 Task: Find connections with filter location Pivijay with filter topic #Jobswith filter profile language English with filter current company ANAND AND ANAND with filter school Davangere University, Davangere with filter industry Collection Agencies with filter service category Copywriting with filter keywords title Personal Trainer
Action: Mouse moved to (277, 212)
Screenshot: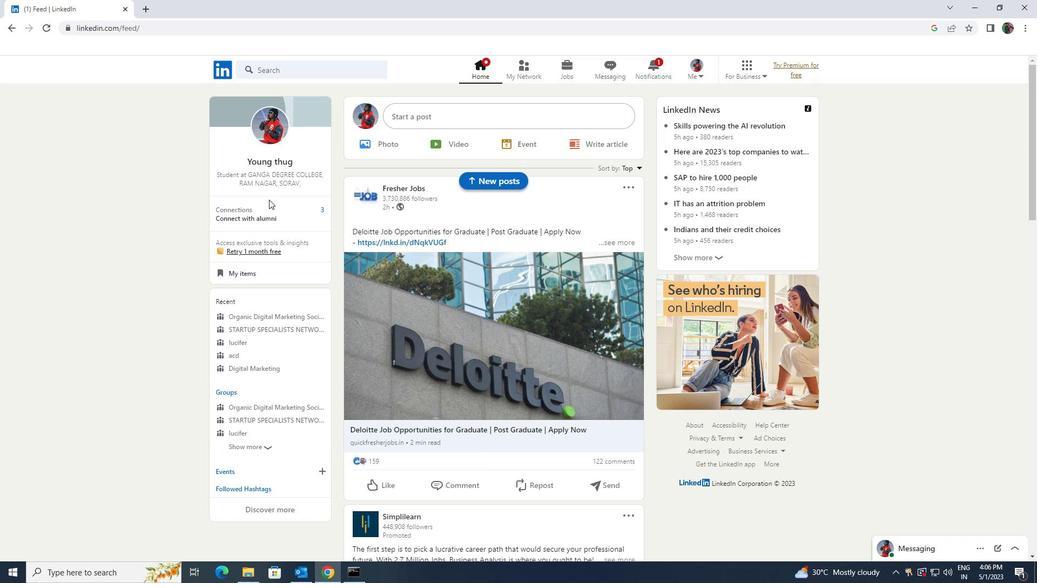 
Action: Mouse pressed left at (277, 212)
Screenshot: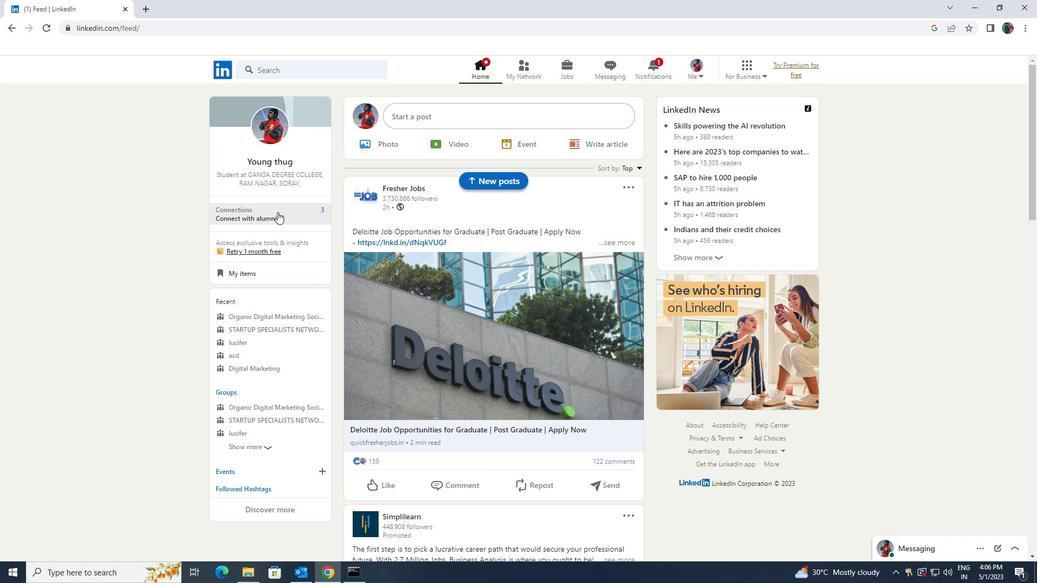 
Action: Mouse moved to (281, 131)
Screenshot: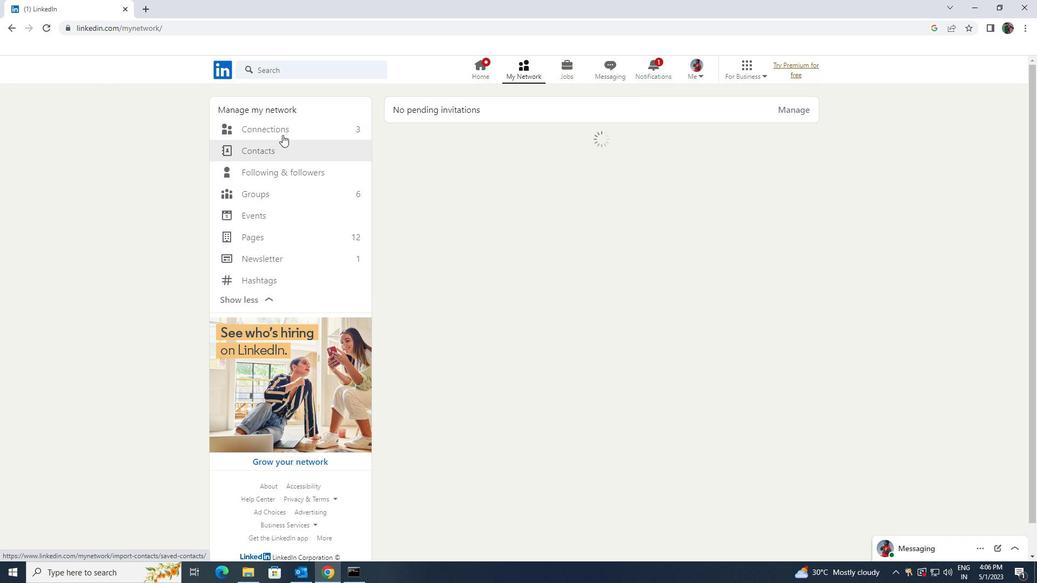 
Action: Mouse pressed left at (281, 131)
Screenshot: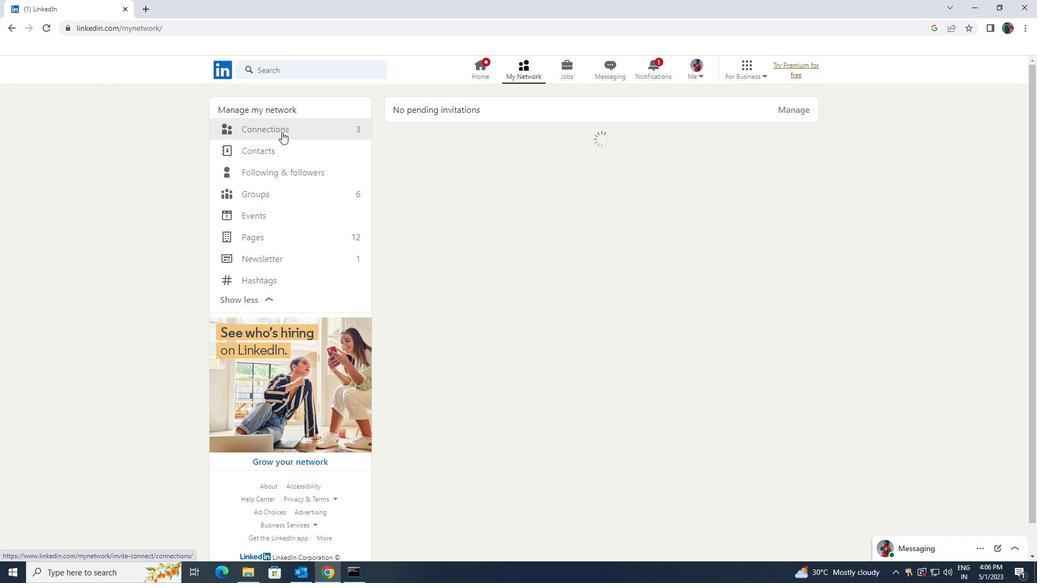
Action: Mouse moved to (603, 133)
Screenshot: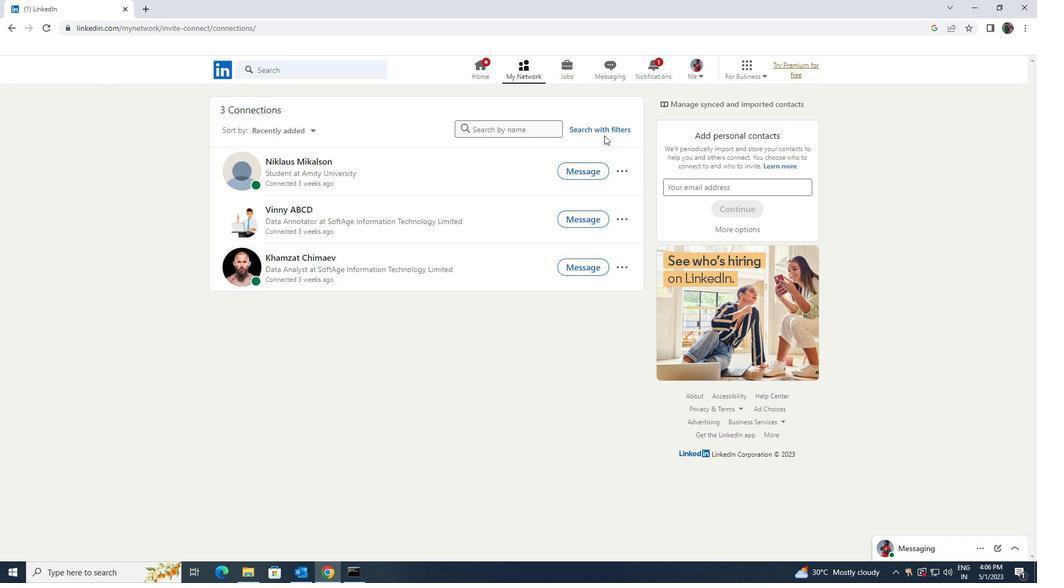 
Action: Mouse pressed left at (603, 133)
Screenshot: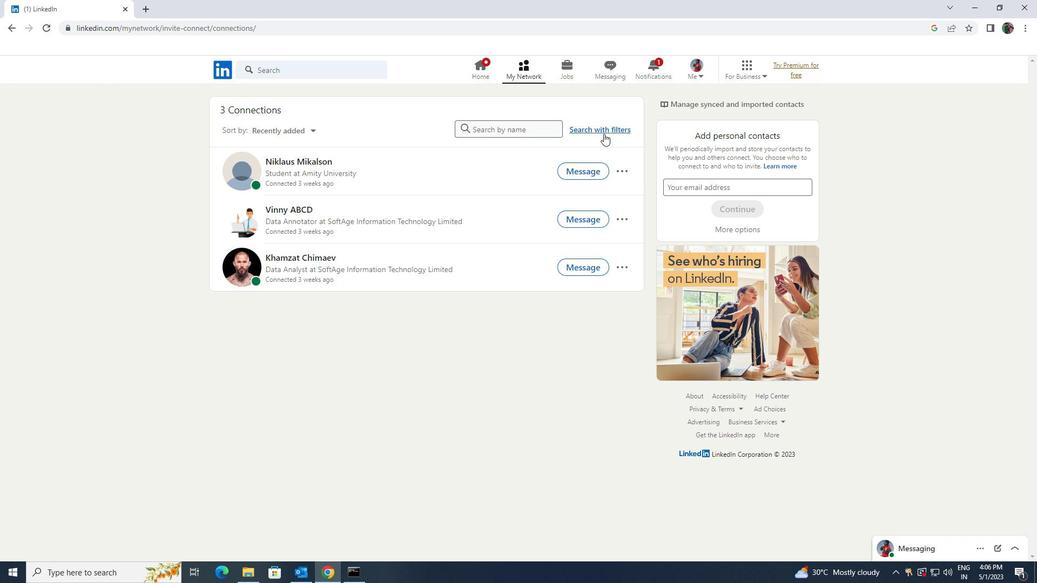 
Action: Mouse moved to (555, 103)
Screenshot: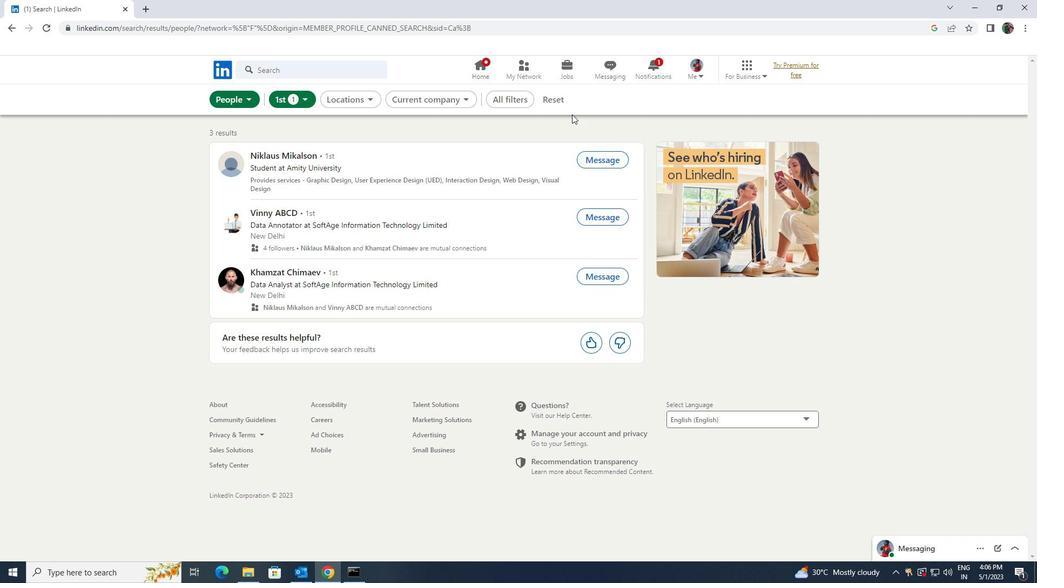 
Action: Mouse pressed left at (555, 103)
Screenshot: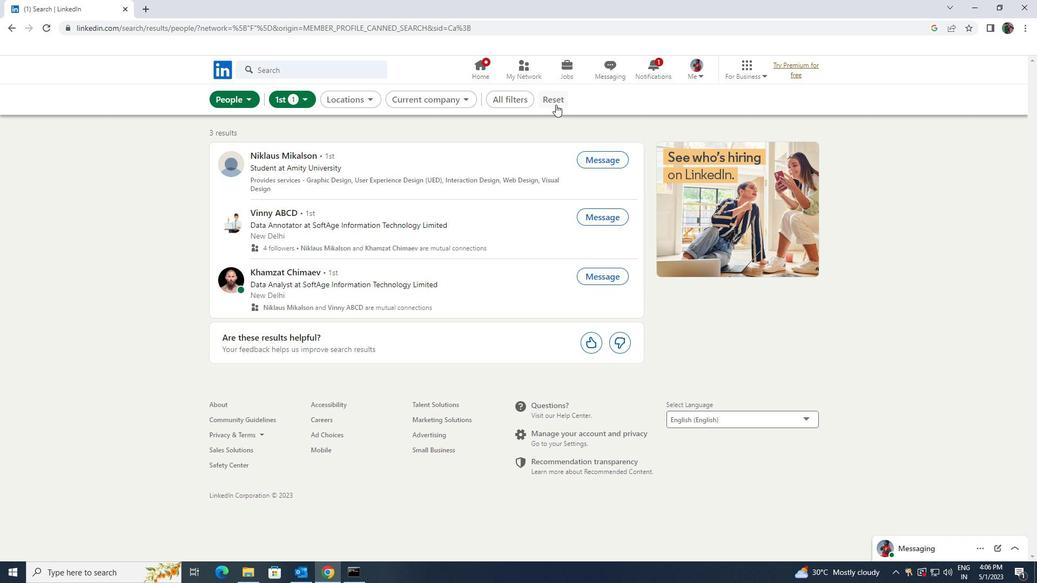 
Action: Mouse moved to (529, 97)
Screenshot: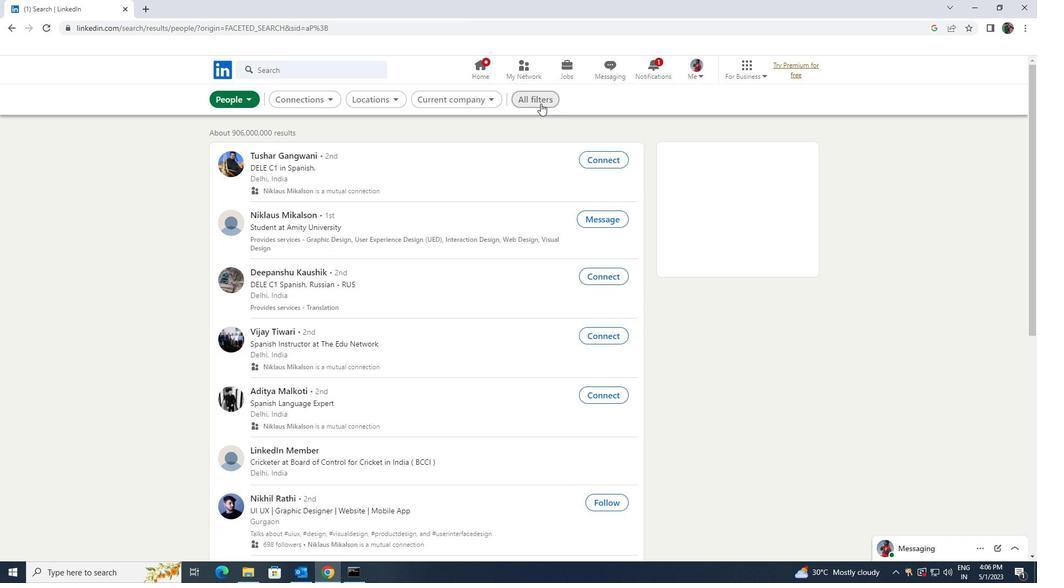 
Action: Mouse pressed left at (529, 97)
Screenshot: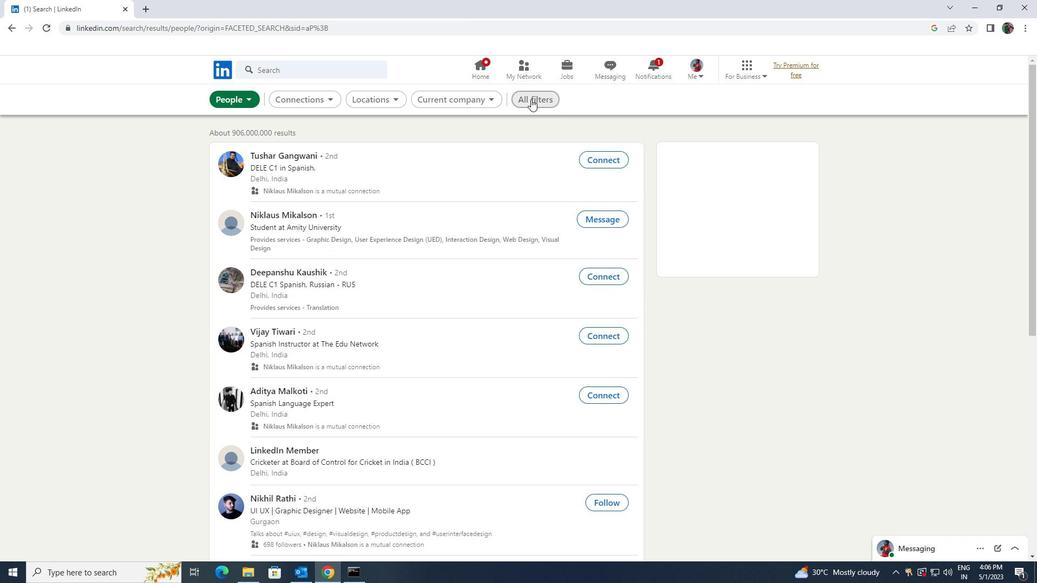 
Action: Mouse moved to (865, 241)
Screenshot: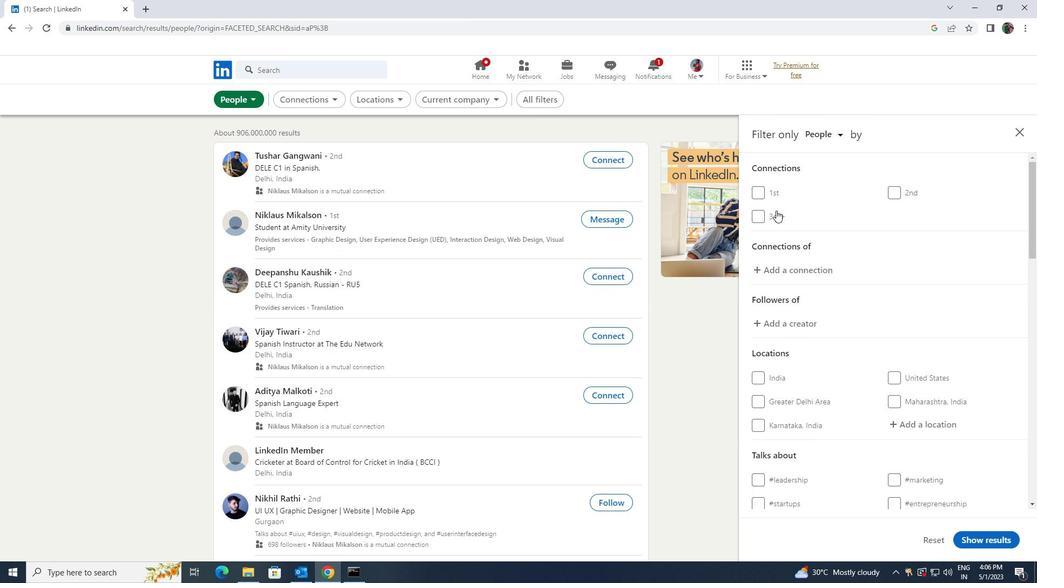 
Action: Mouse scrolled (865, 241) with delta (0, 0)
Screenshot: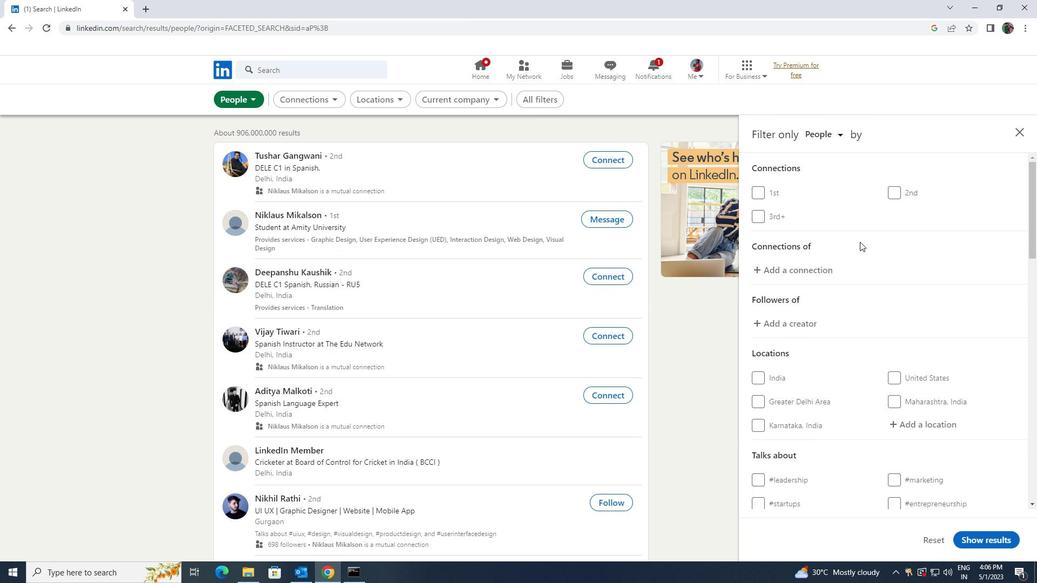 
Action: Mouse moved to (865, 241)
Screenshot: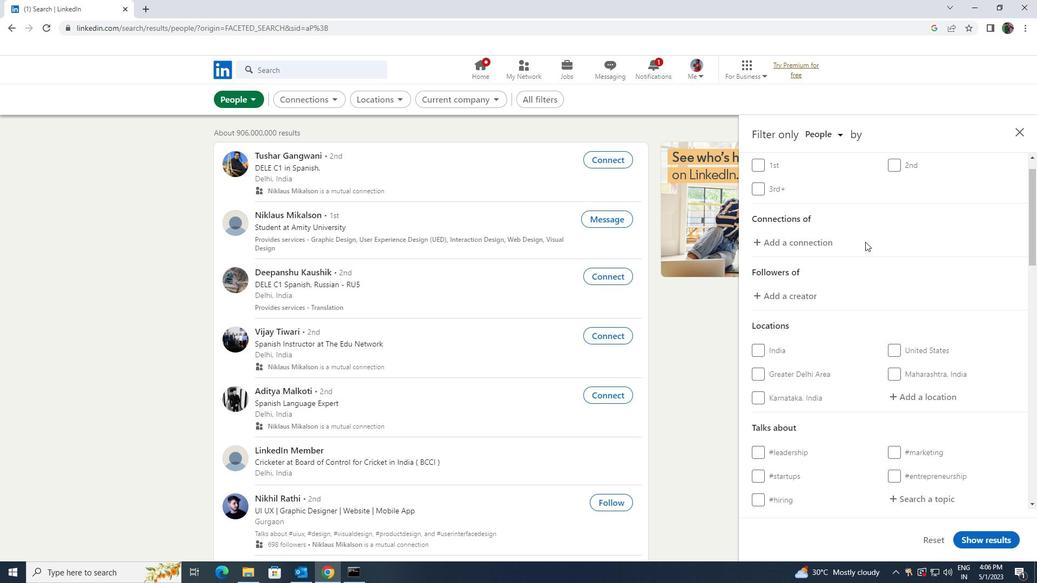 
Action: Mouse scrolled (865, 241) with delta (0, 0)
Screenshot: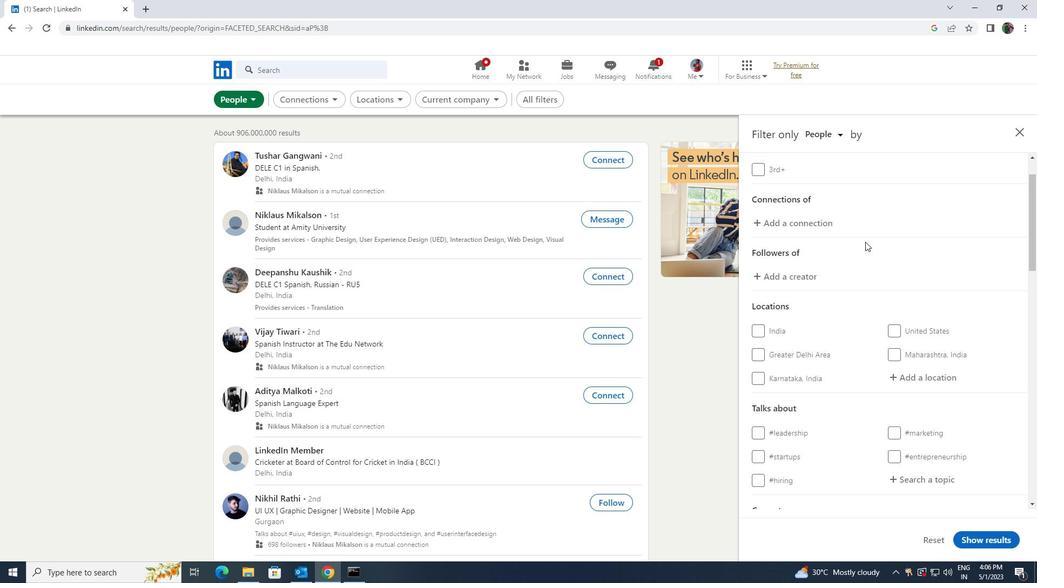 
Action: Mouse moved to (866, 241)
Screenshot: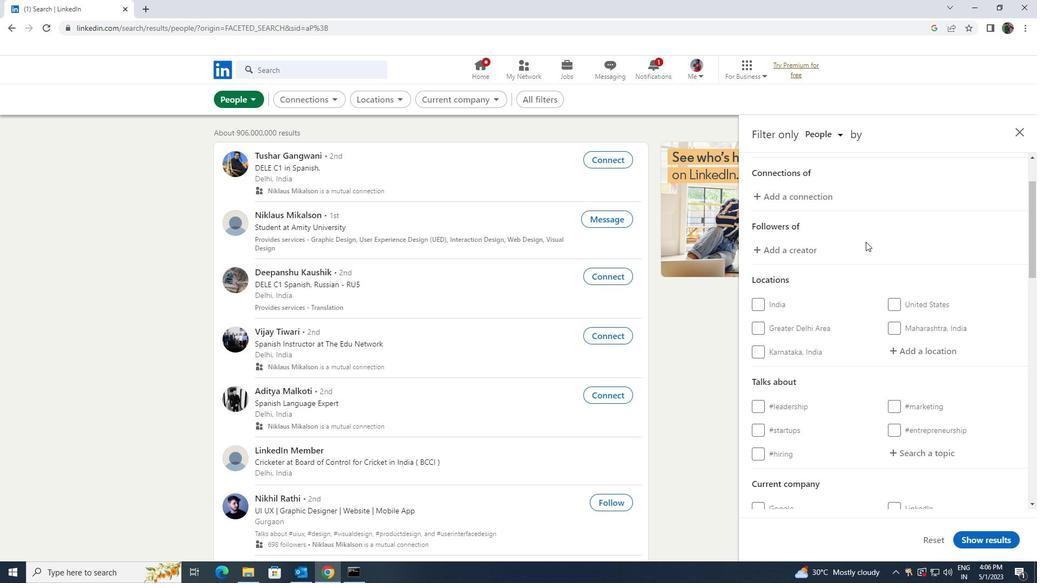 
Action: Mouse scrolled (866, 240) with delta (0, 0)
Screenshot: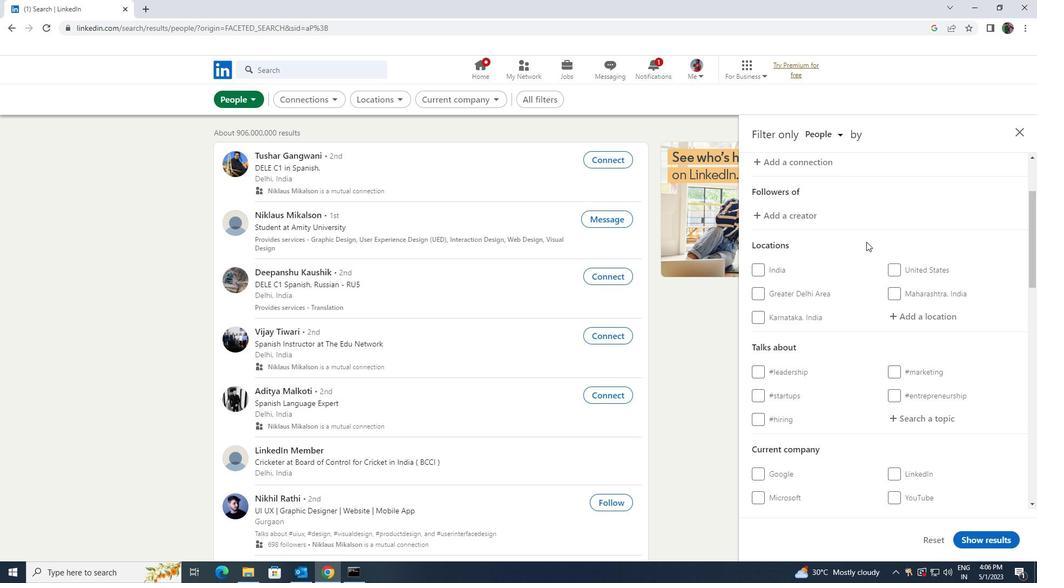
Action: Mouse moved to (896, 256)
Screenshot: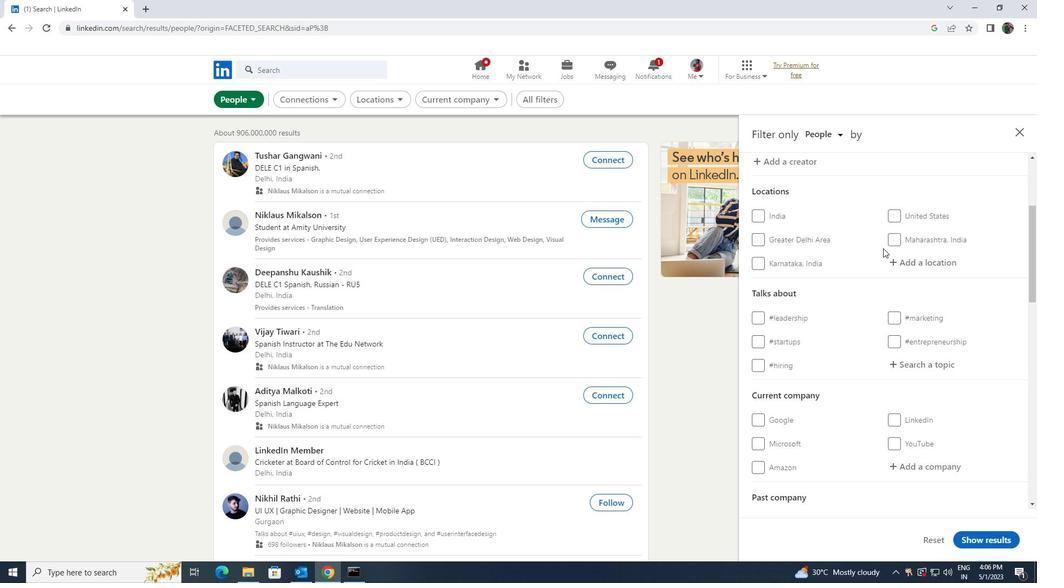 
Action: Mouse pressed left at (896, 256)
Screenshot: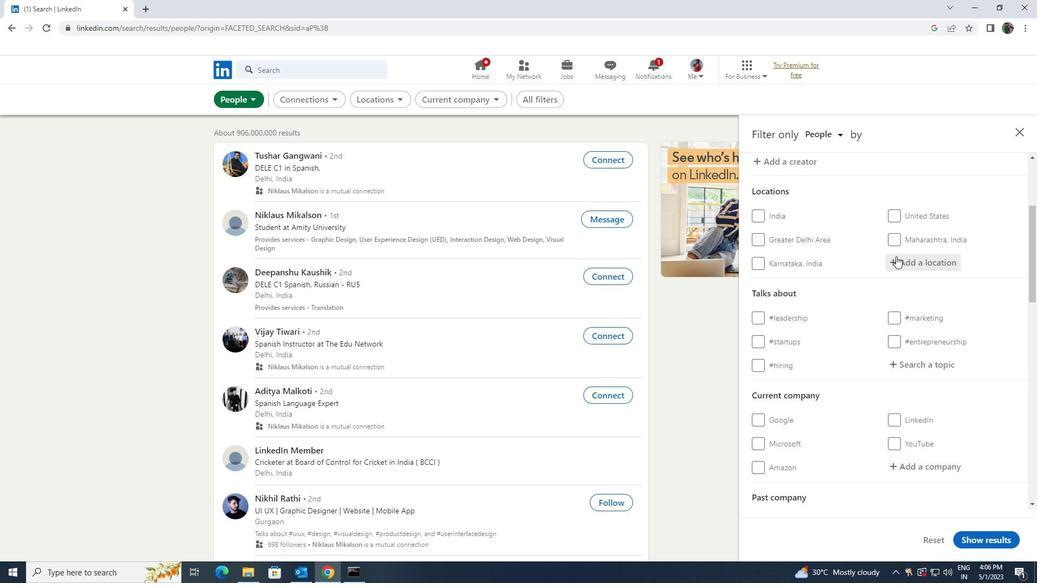 
Action: Mouse moved to (891, 256)
Screenshot: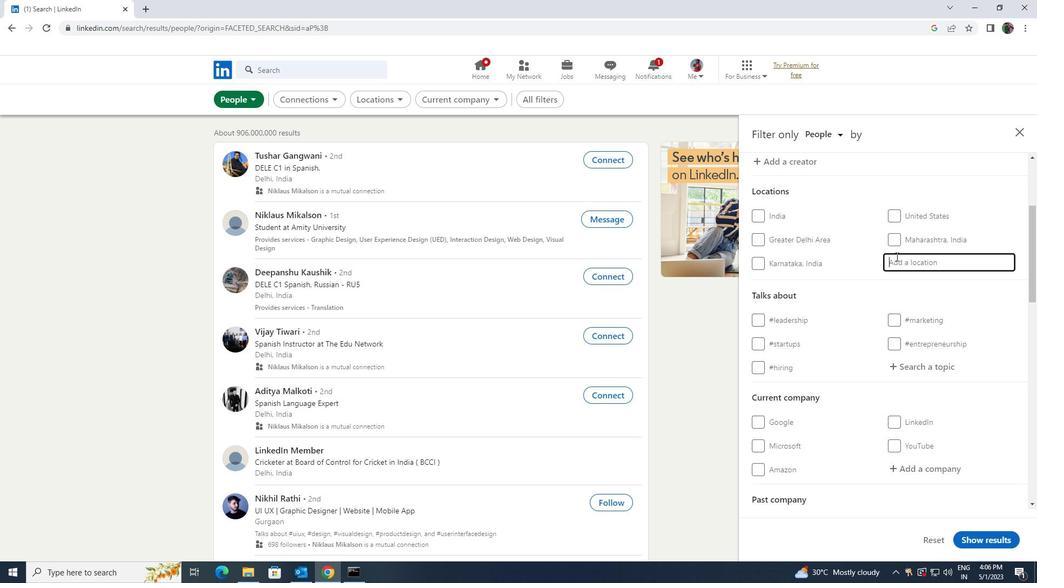 
Action: Key pressed <Key.shift>PIVIJAY
Screenshot: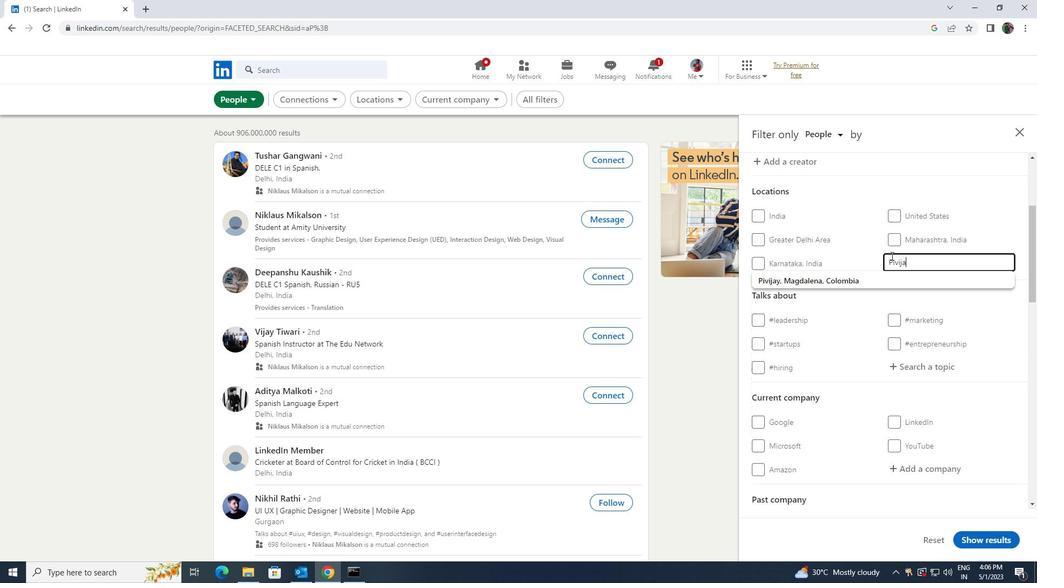 
Action: Mouse moved to (882, 273)
Screenshot: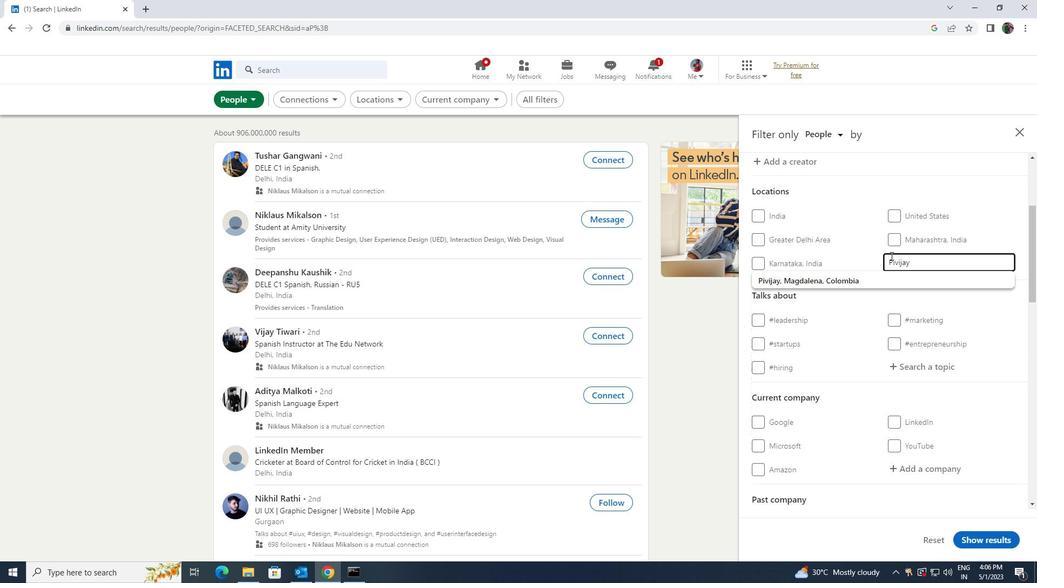 
Action: Mouse pressed left at (882, 273)
Screenshot: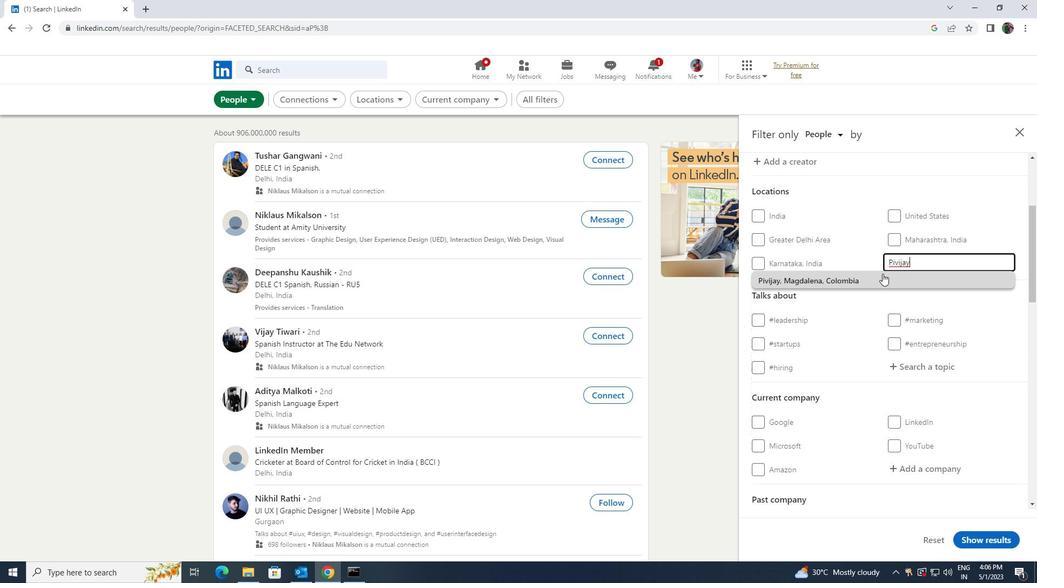 
Action: Mouse scrolled (882, 273) with delta (0, 0)
Screenshot: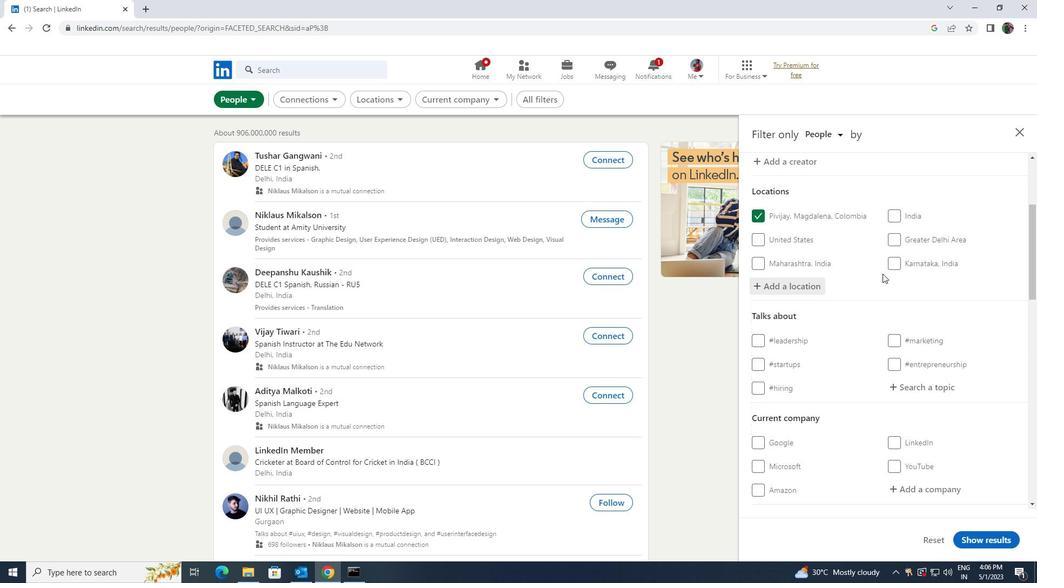 
Action: Mouse scrolled (882, 273) with delta (0, 0)
Screenshot: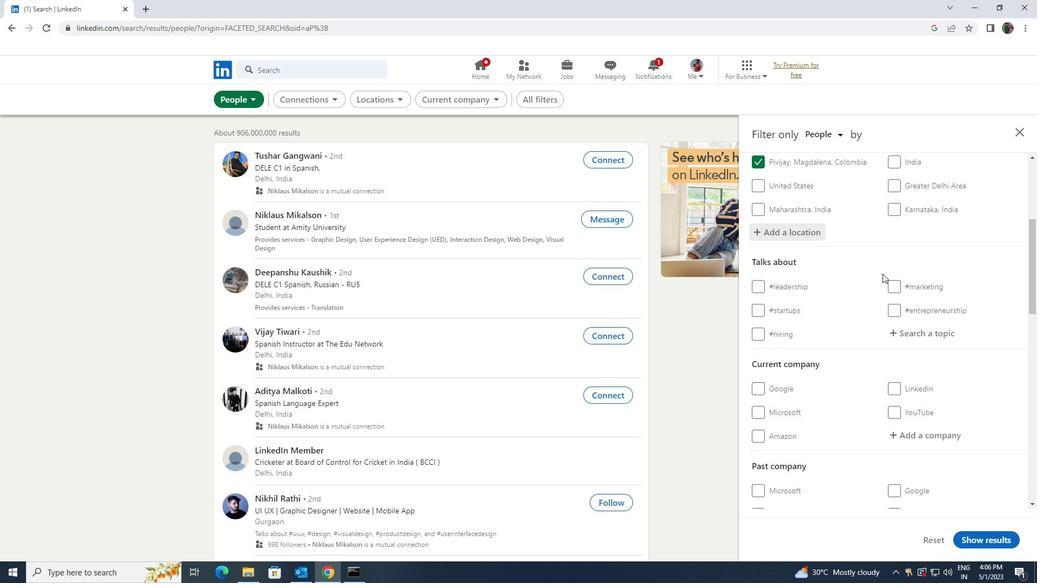 
Action: Mouse moved to (919, 286)
Screenshot: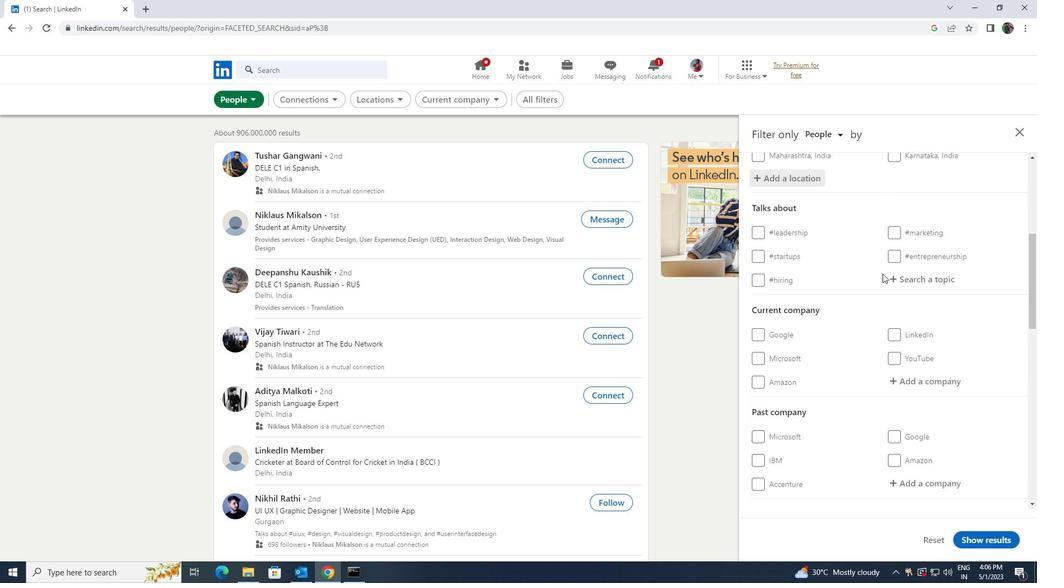 
Action: Mouse pressed left at (919, 286)
Screenshot: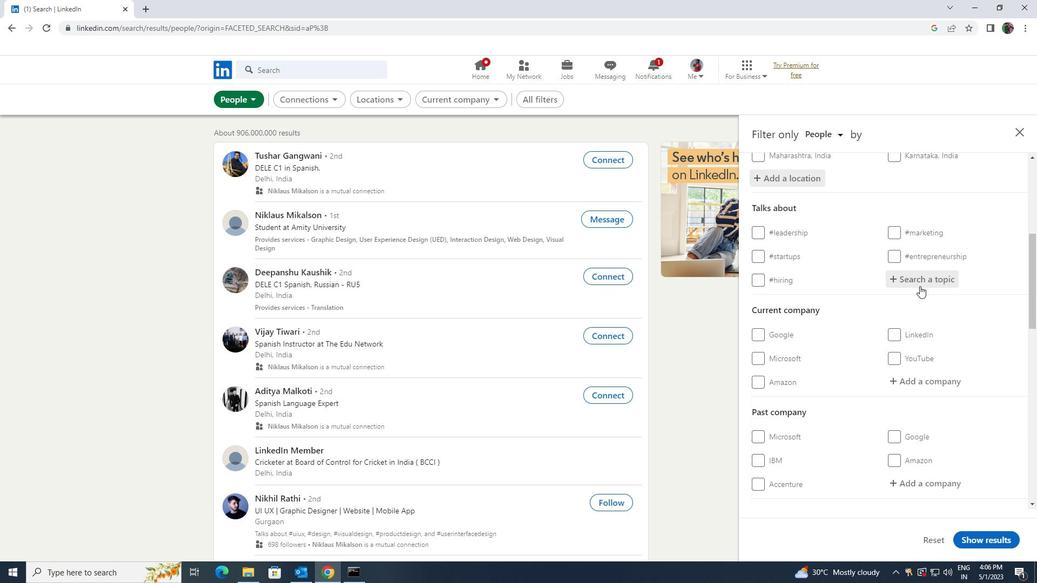 
Action: Key pressed <Key.shift><Key.shift><Key.shift><Key.shift><Key.shift><Key.shift><Key.shift><Key.shift><Key.shift>JOBS
Screenshot: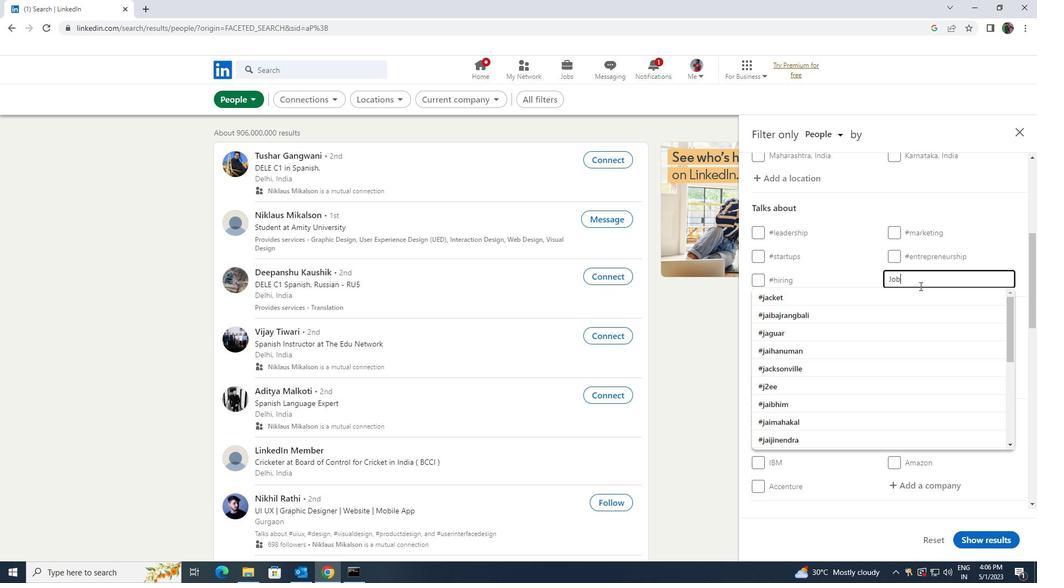 
Action: Mouse moved to (910, 293)
Screenshot: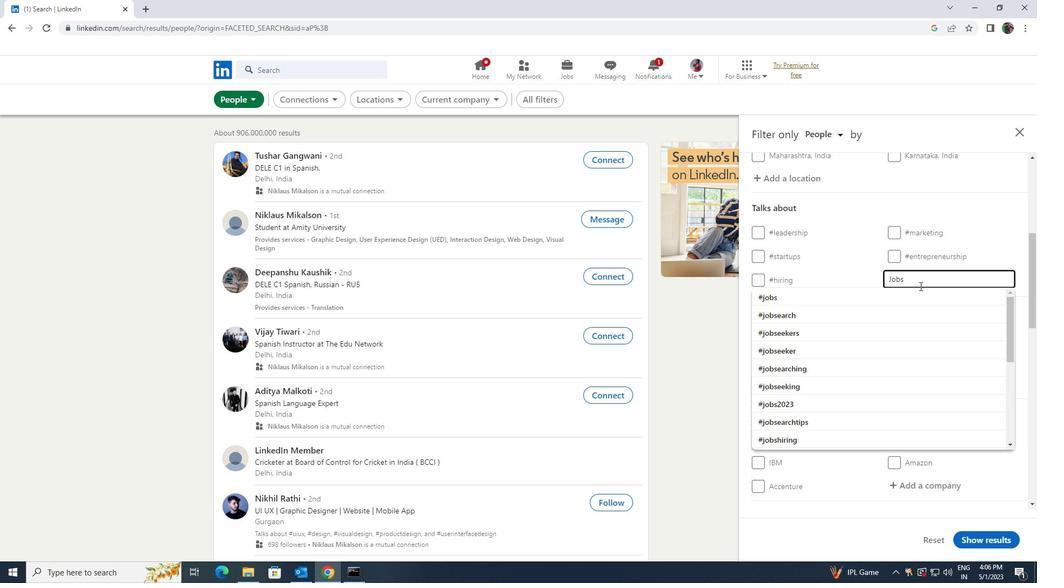 
Action: Mouse pressed left at (910, 293)
Screenshot: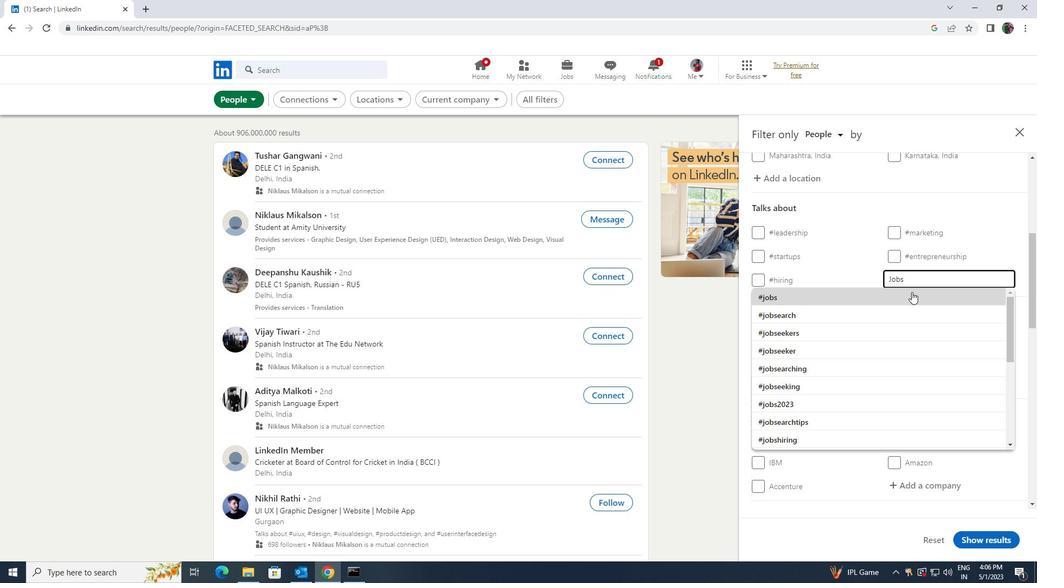 
Action: Mouse moved to (910, 277)
Screenshot: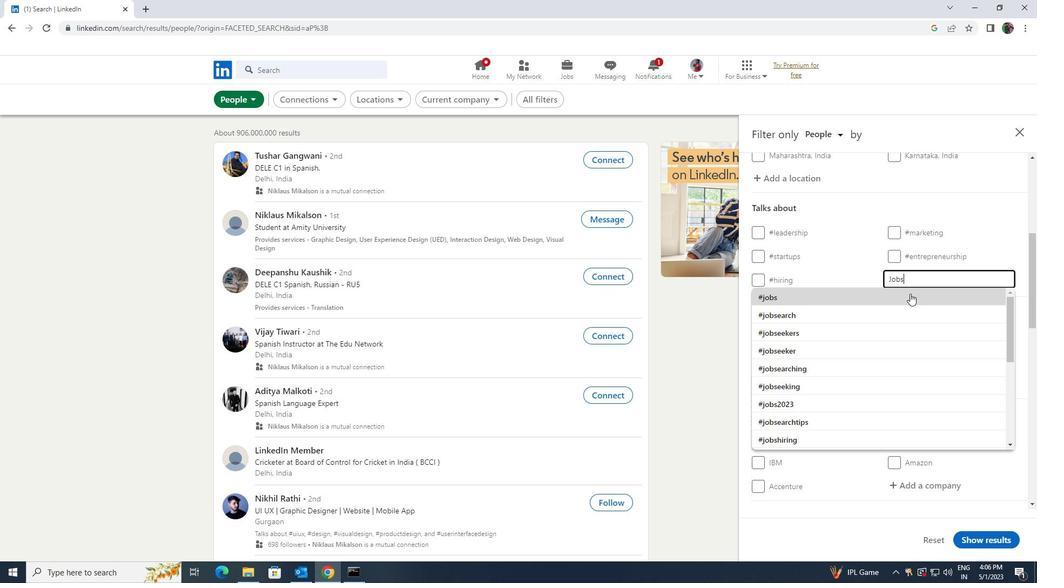 
Action: Mouse scrolled (910, 277) with delta (0, 0)
Screenshot: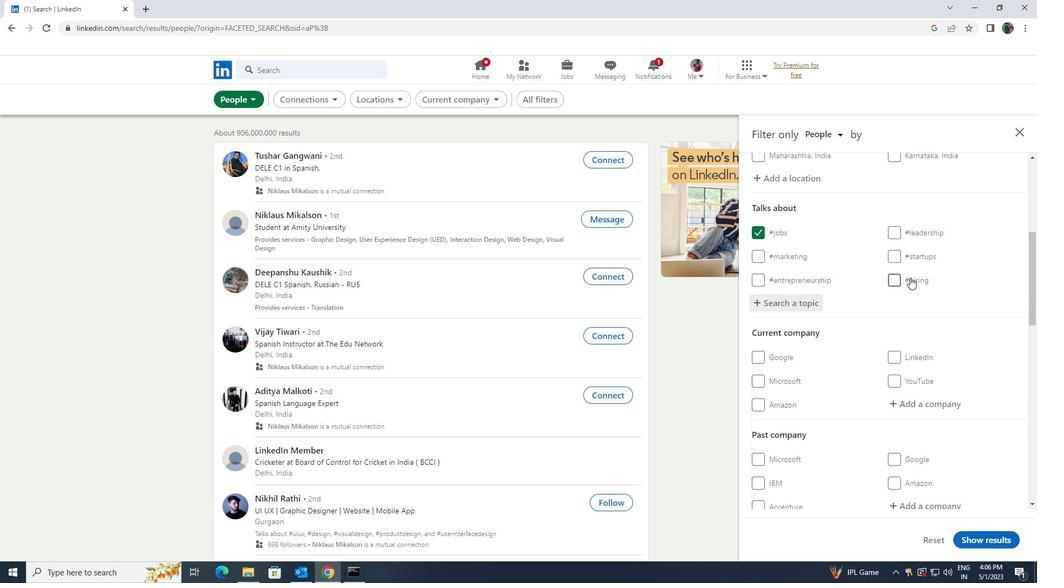 
Action: Mouse scrolled (910, 277) with delta (0, 0)
Screenshot: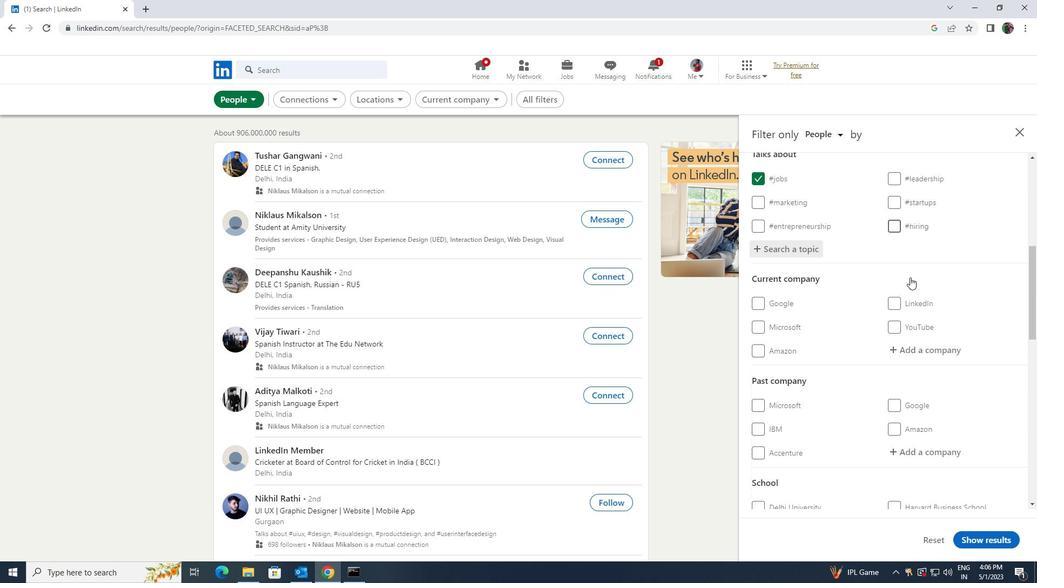 
Action: Mouse scrolled (910, 277) with delta (0, 0)
Screenshot: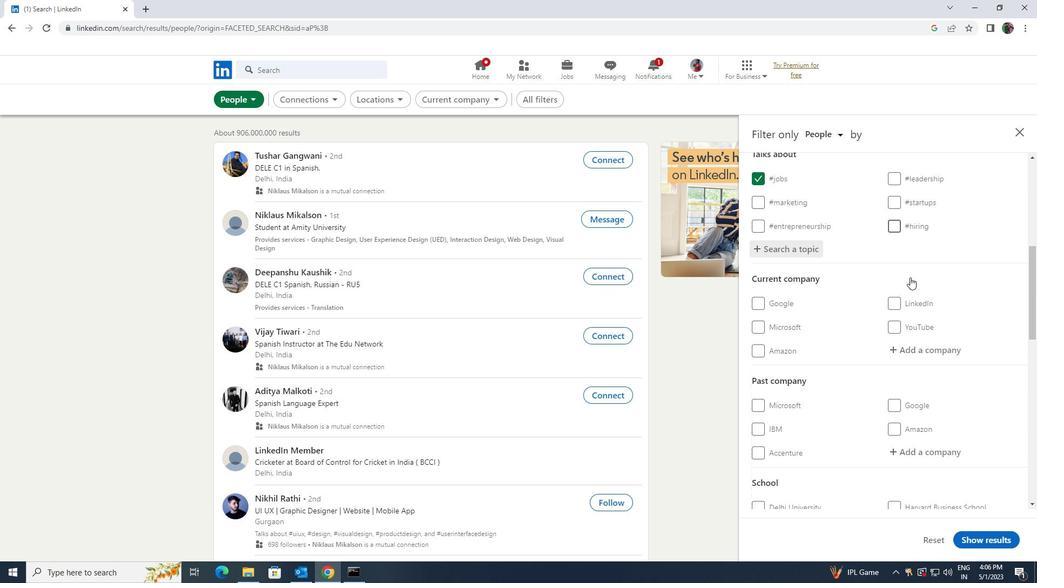 
Action: Mouse scrolled (910, 277) with delta (0, 0)
Screenshot: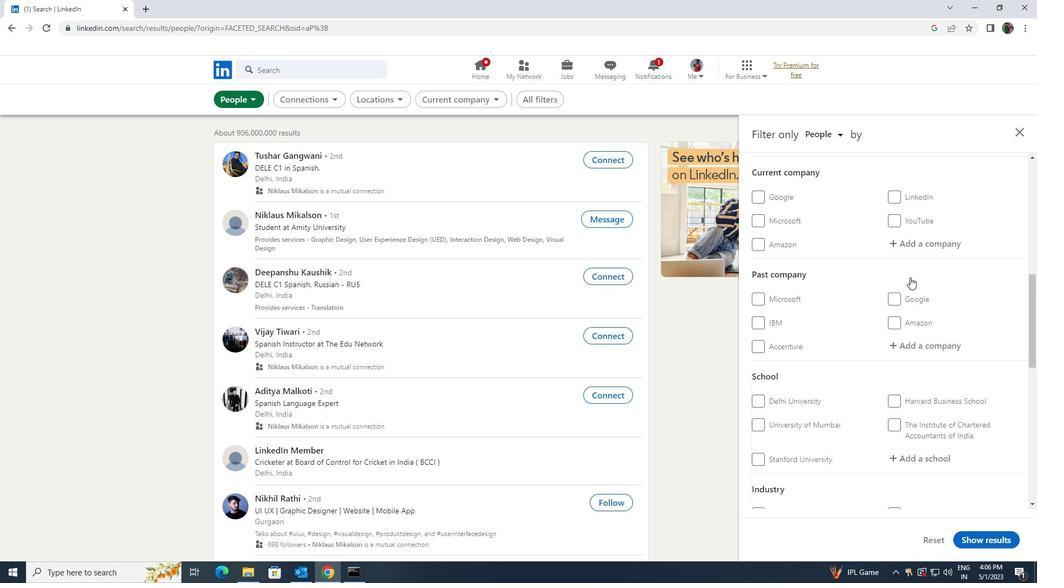 
Action: Mouse moved to (909, 277)
Screenshot: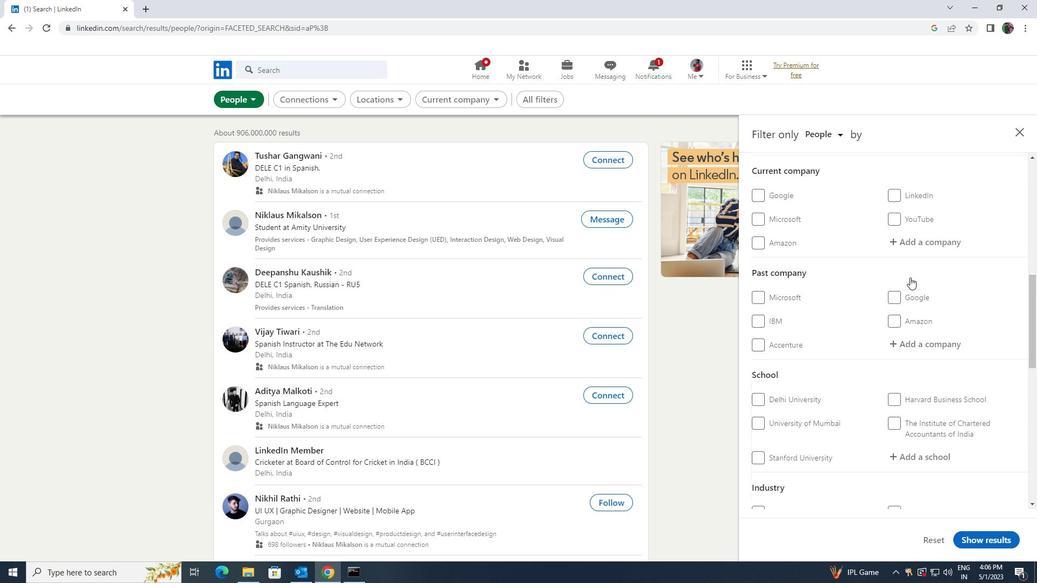 
Action: Mouse scrolled (909, 277) with delta (0, 0)
Screenshot: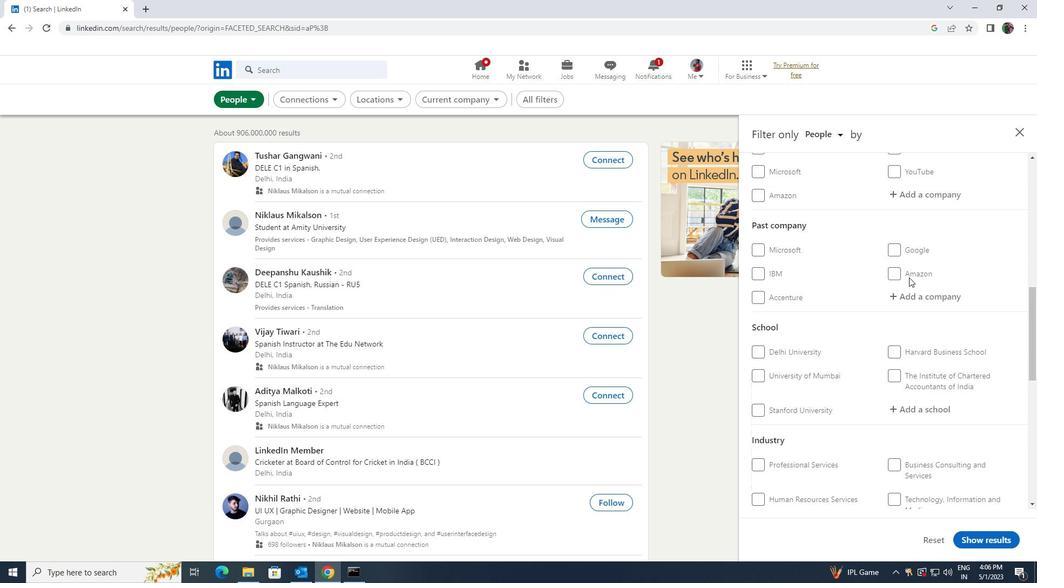 
Action: Mouse scrolled (909, 277) with delta (0, 0)
Screenshot: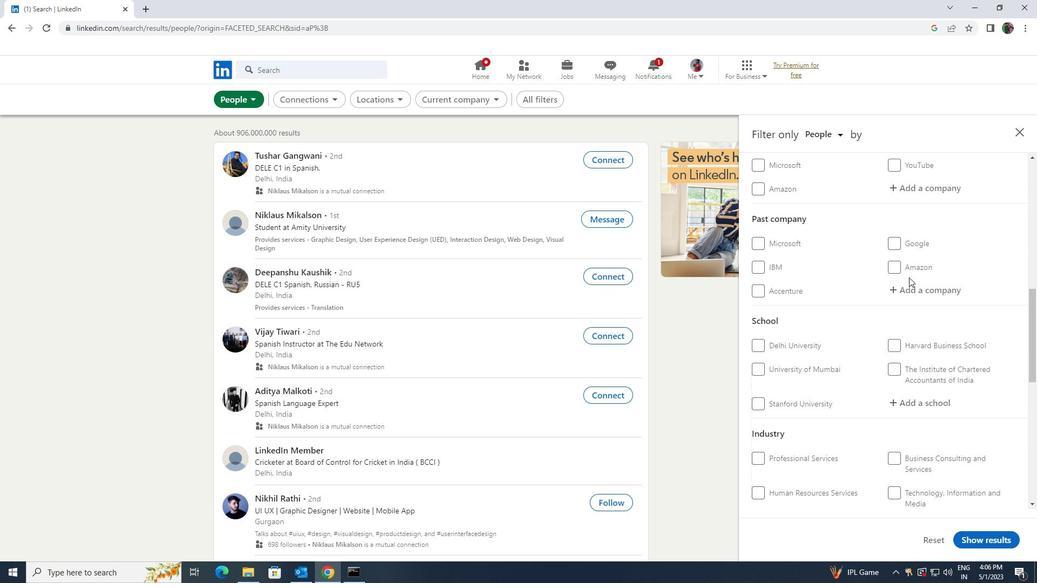 
Action: Mouse scrolled (909, 277) with delta (0, 0)
Screenshot: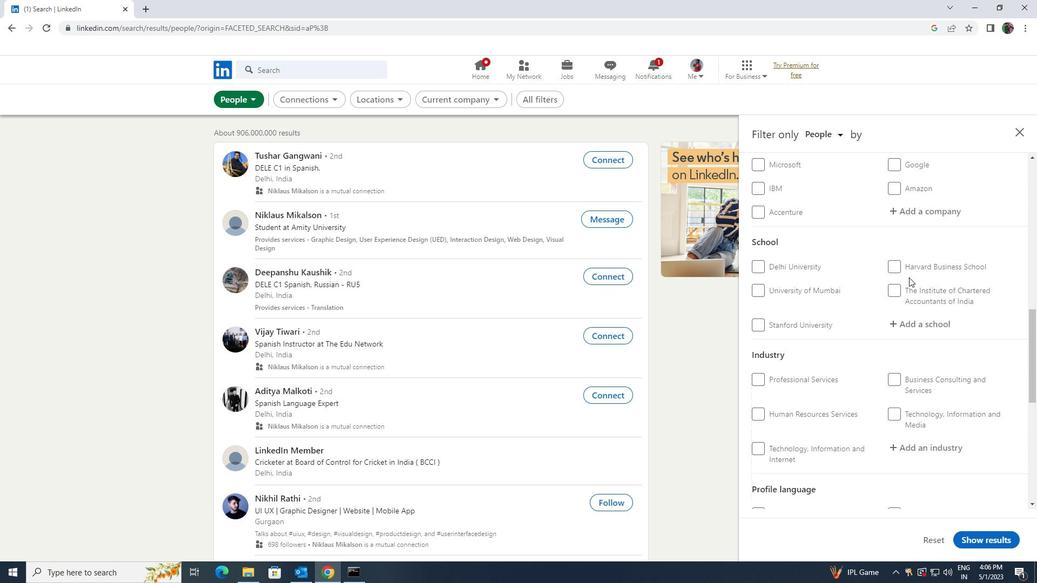 
Action: Mouse scrolled (909, 277) with delta (0, 0)
Screenshot: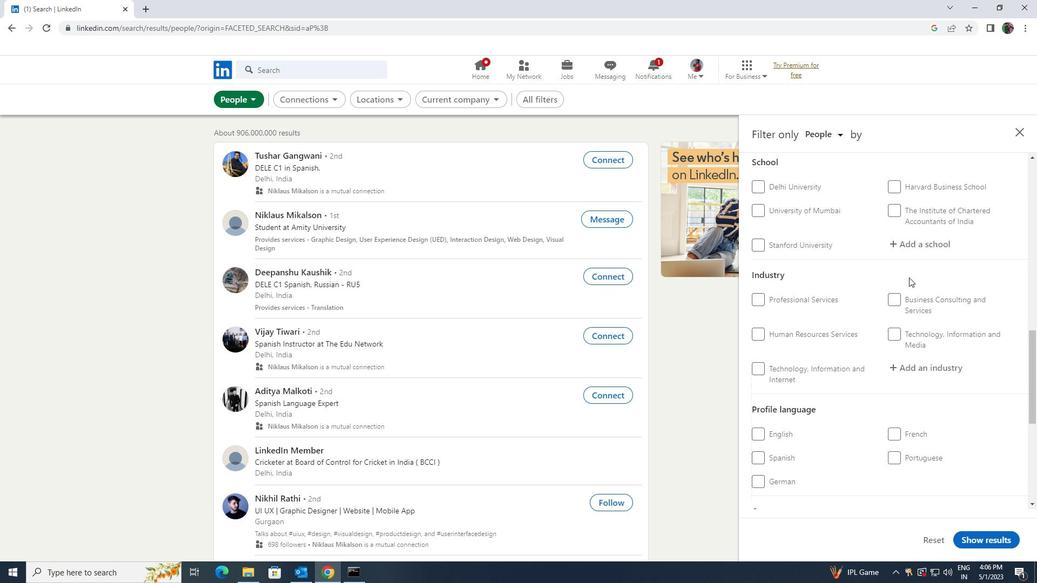 
Action: Mouse scrolled (909, 277) with delta (0, 0)
Screenshot: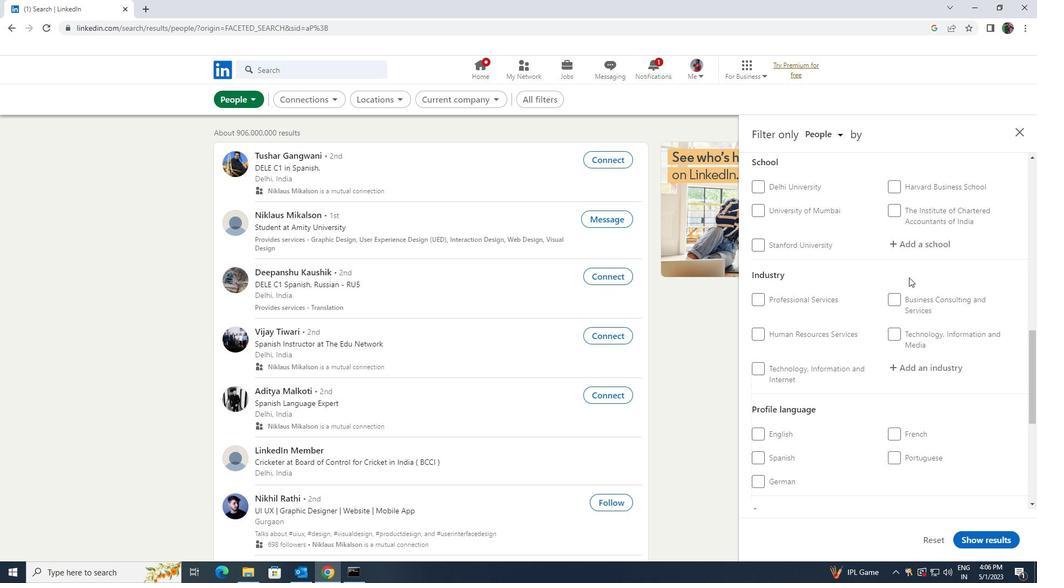 
Action: Mouse moved to (764, 321)
Screenshot: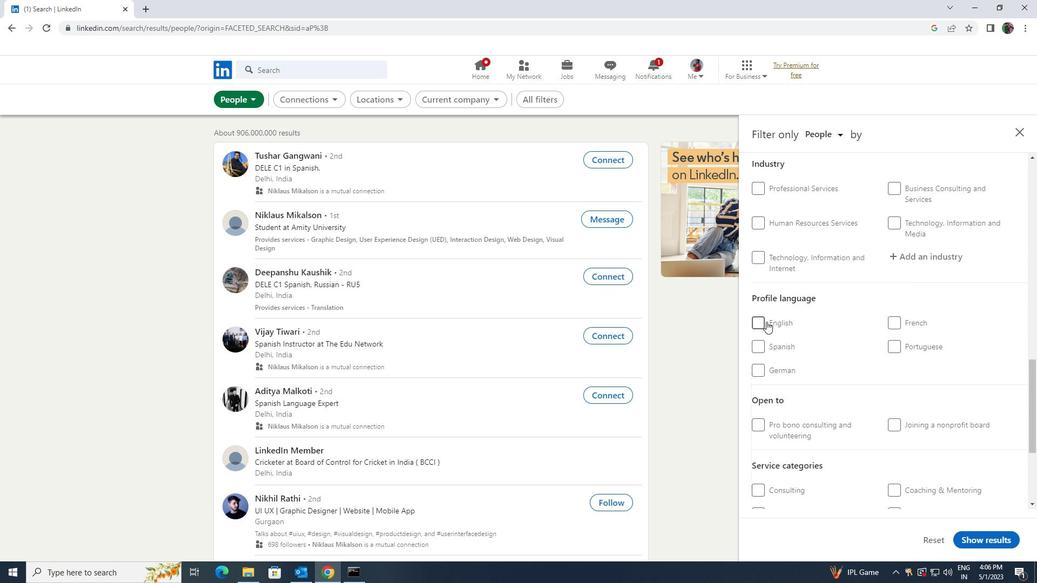 
Action: Mouse pressed left at (764, 321)
Screenshot: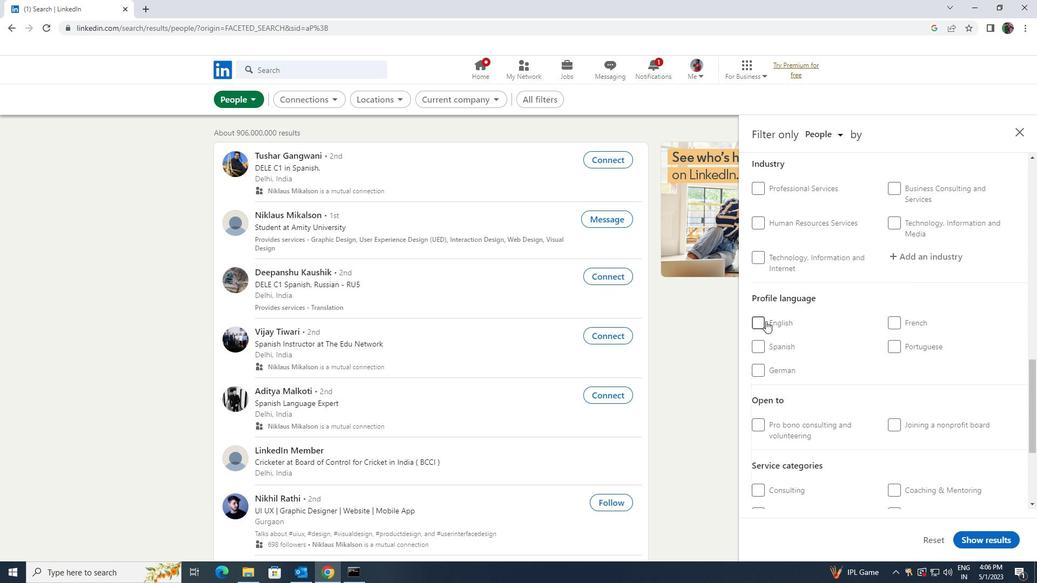 
Action: Mouse moved to (868, 327)
Screenshot: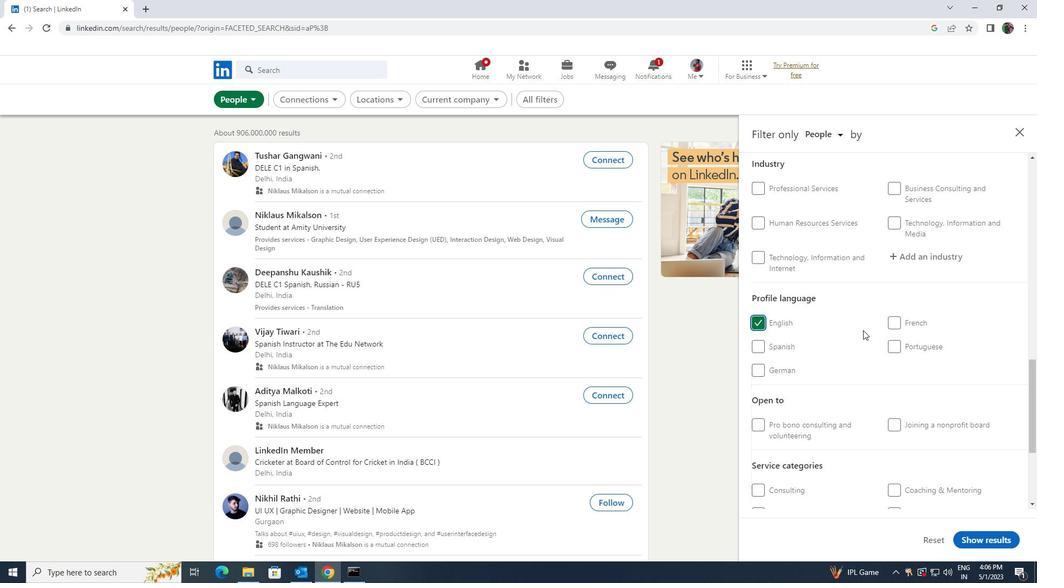 
Action: Mouse scrolled (868, 328) with delta (0, 0)
Screenshot: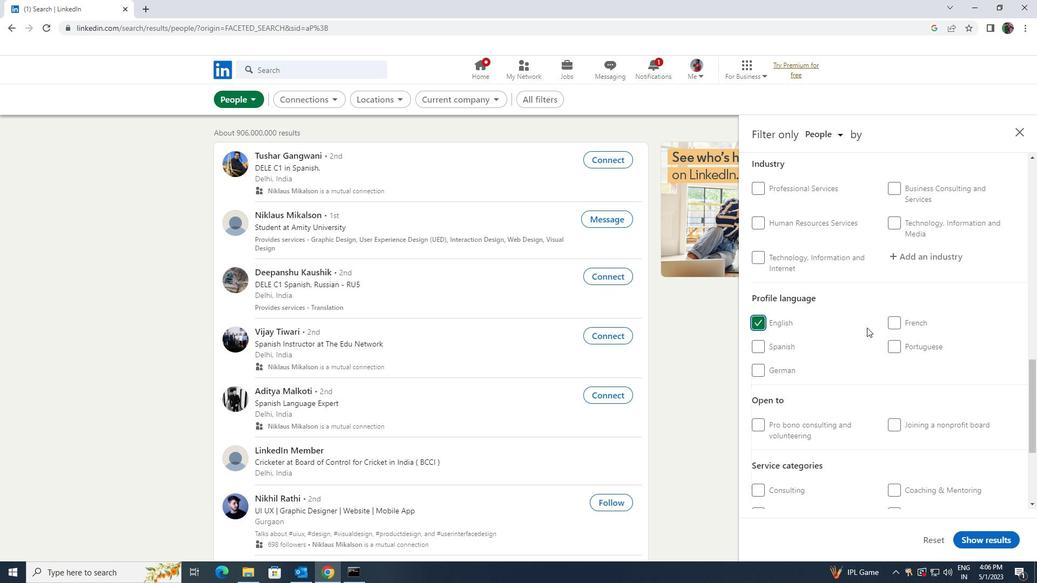
Action: Mouse moved to (870, 327)
Screenshot: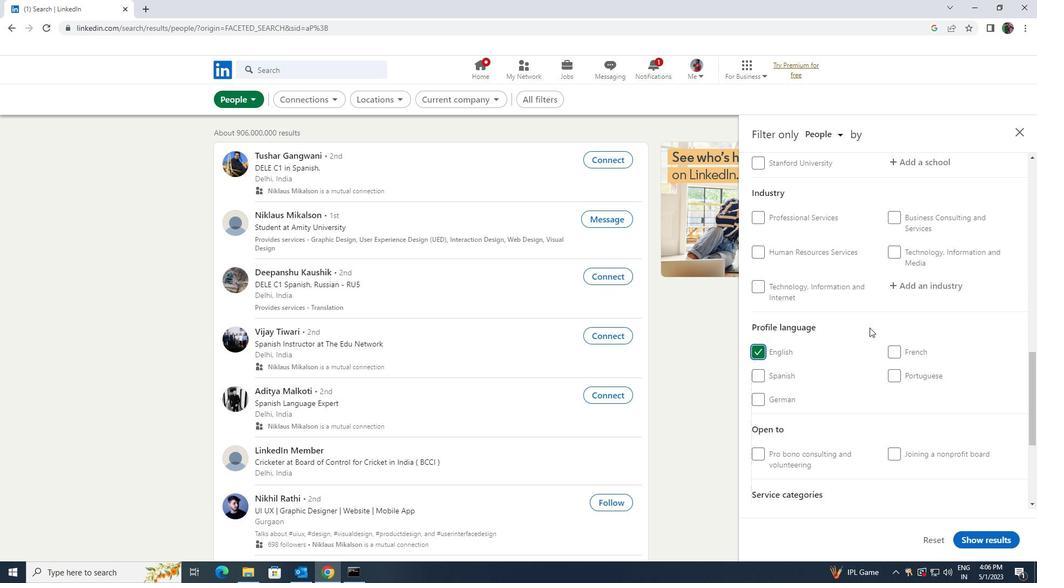 
Action: Mouse scrolled (870, 328) with delta (0, 0)
Screenshot: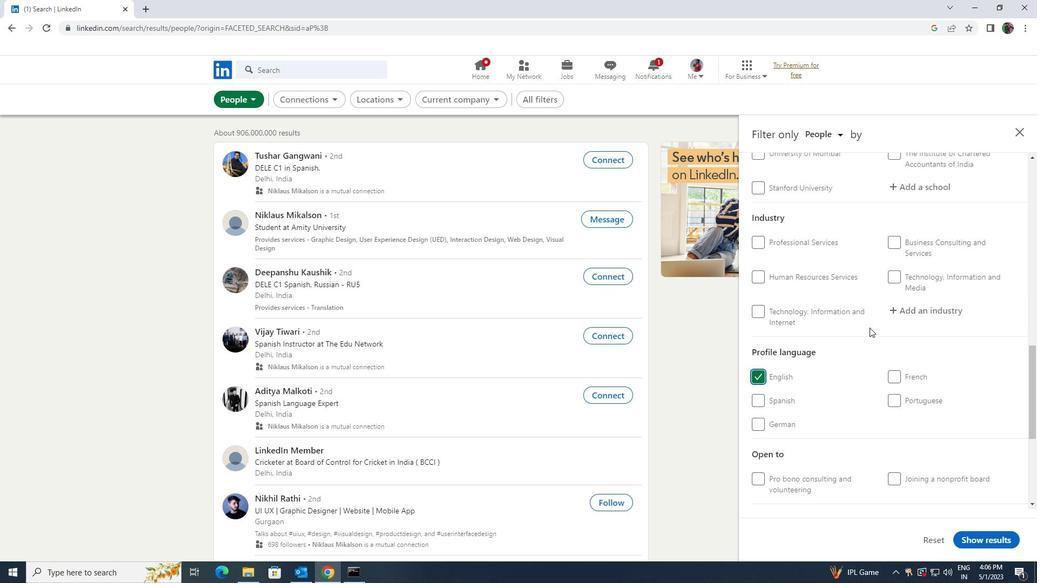 
Action: Mouse moved to (871, 327)
Screenshot: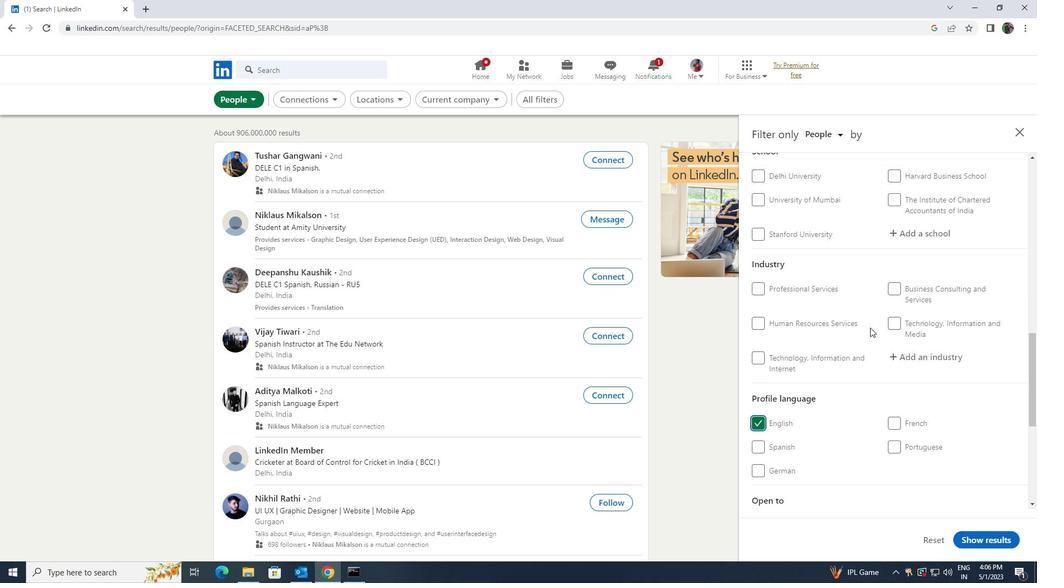 
Action: Mouse scrolled (871, 328) with delta (0, 0)
Screenshot: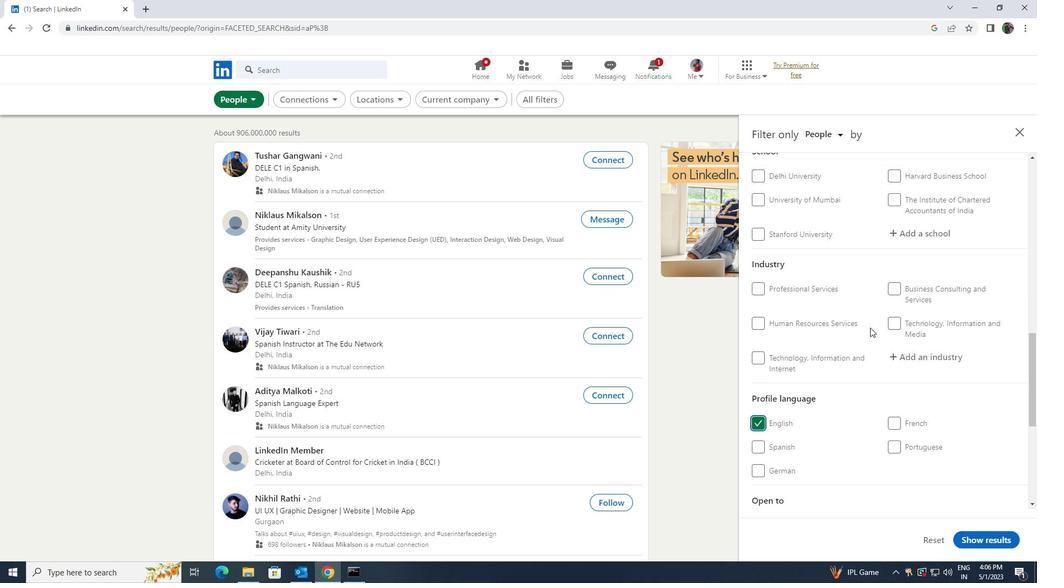 
Action: Mouse moved to (873, 328)
Screenshot: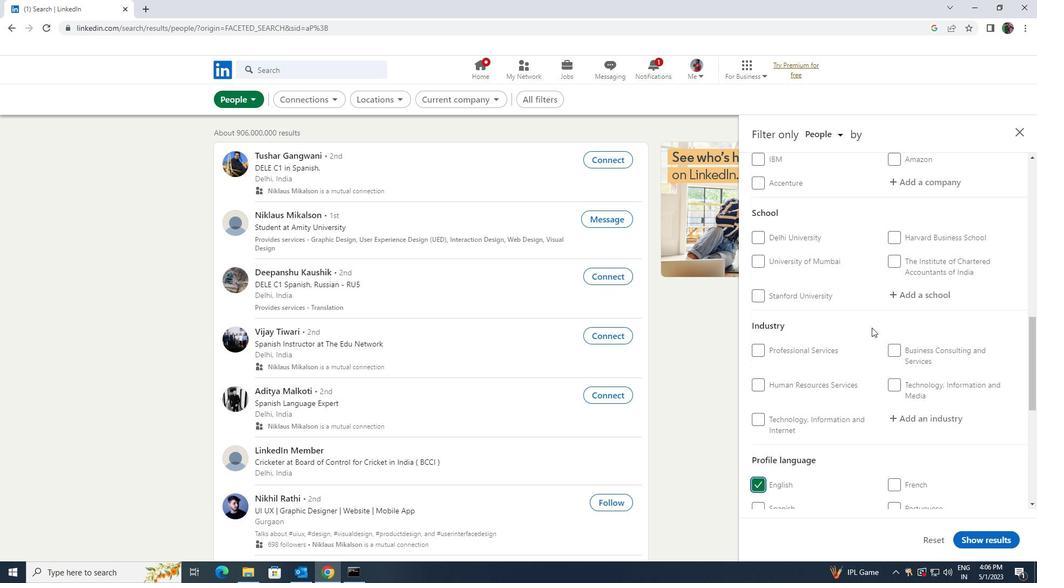 
Action: Mouse scrolled (873, 328) with delta (0, 0)
Screenshot: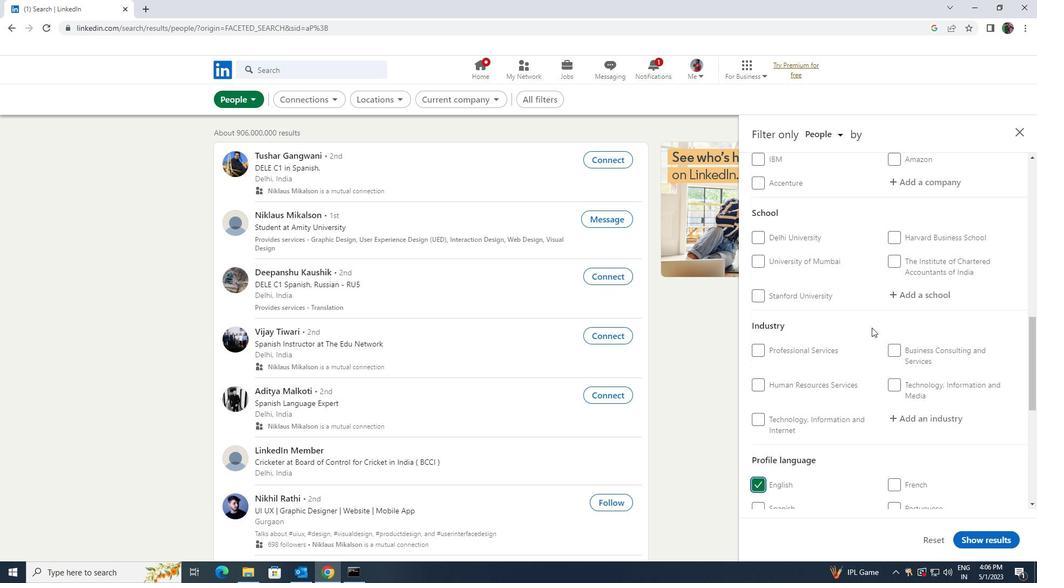 
Action: Mouse scrolled (873, 328) with delta (0, 0)
Screenshot: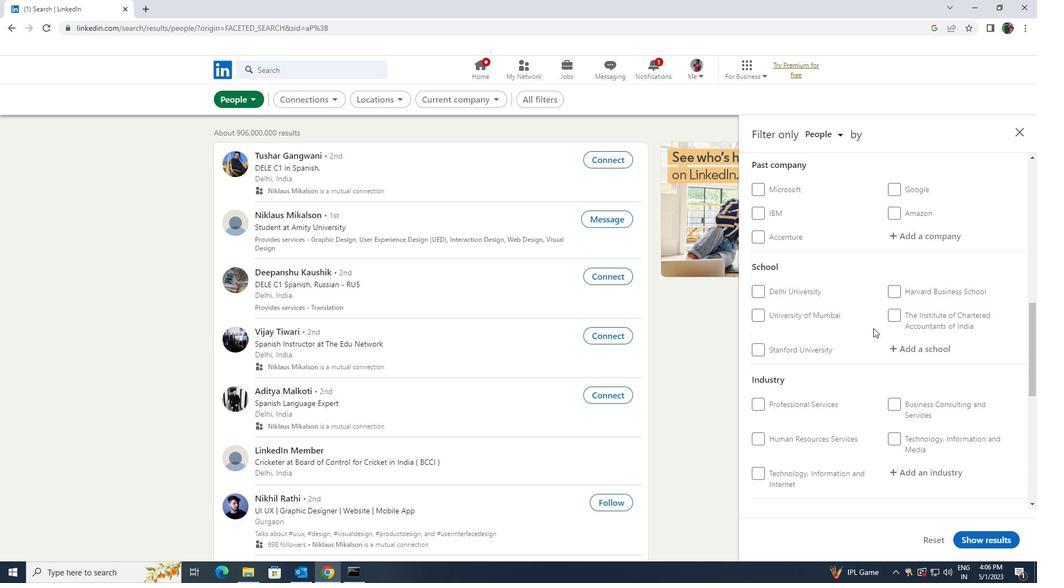 
Action: Mouse scrolled (873, 328) with delta (0, 0)
Screenshot: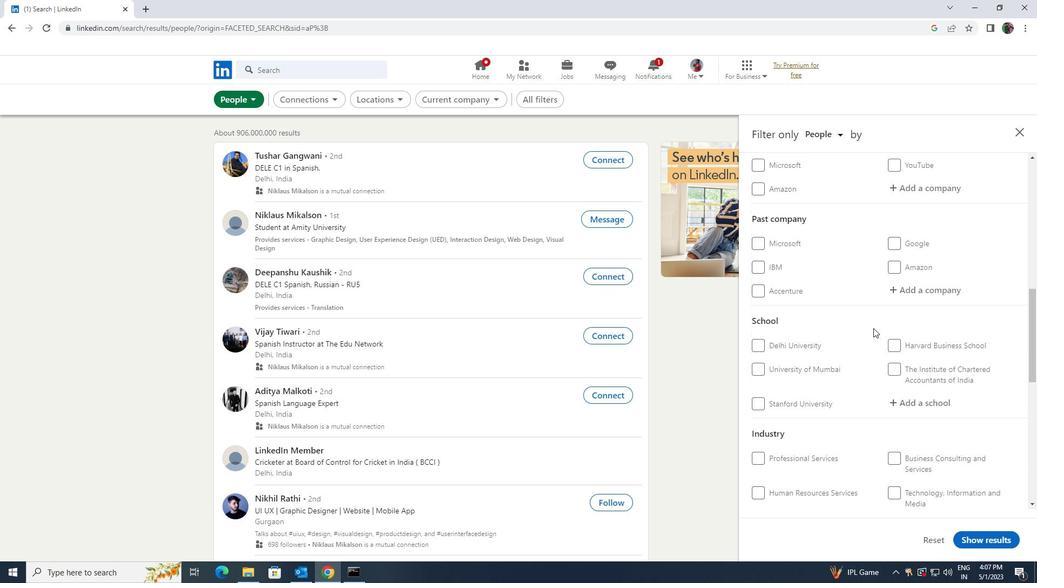 
Action: Mouse moved to (873, 327)
Screenshot: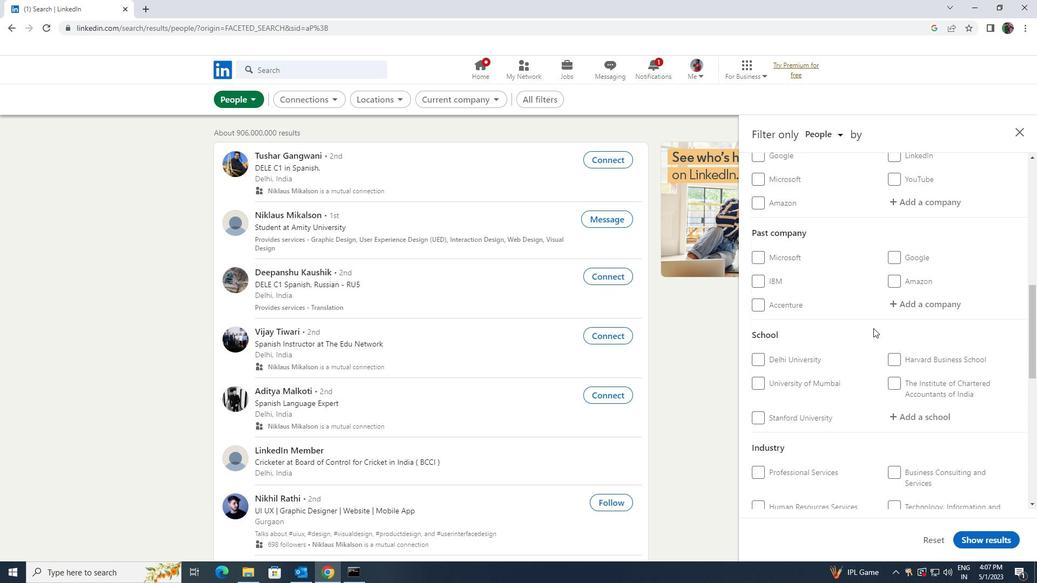 
Action: Mouse scrolled (873, 328) with delta (0, 0)
Screenshot: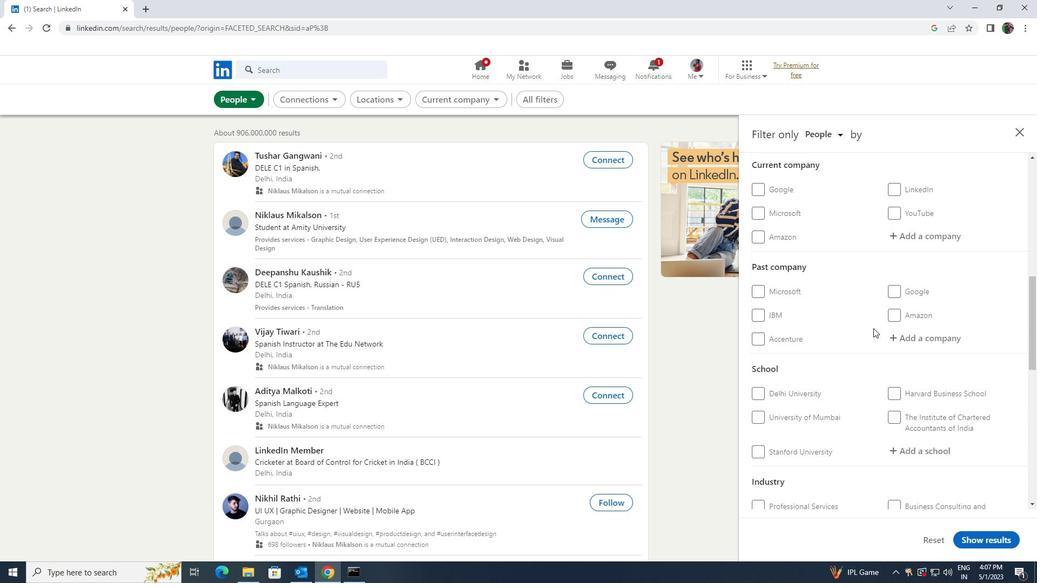 
Action: Mouse scrolled (873, 328) with delta (0, 0)
Screenshot: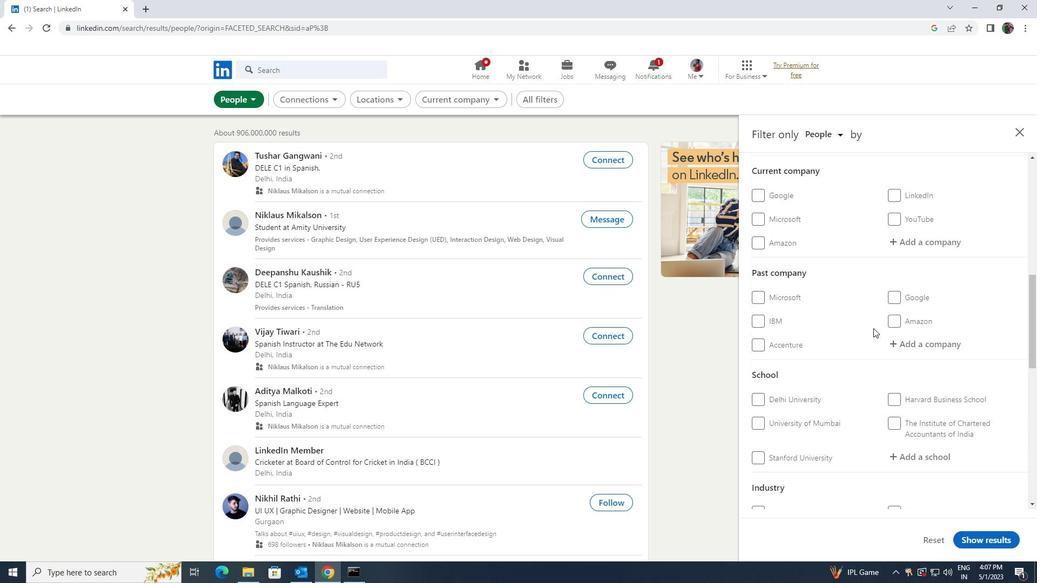 
Action: Mouse moved to (895, 344)
Screenshot: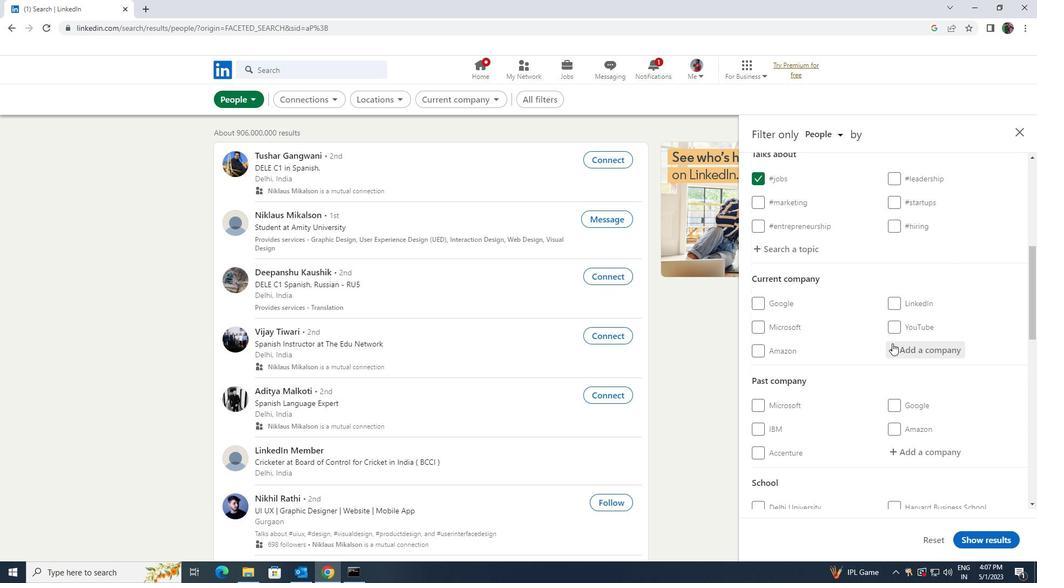 
Action: Mouse pressed left at (895, 344)
Screenshot: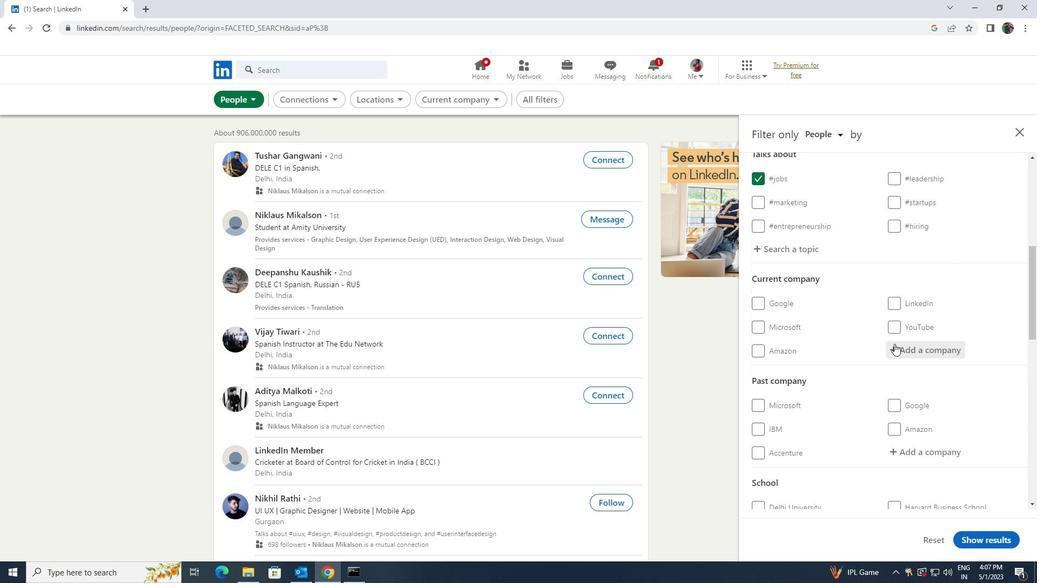 
Action: Mouse moved to (893, 344)
Screenshot: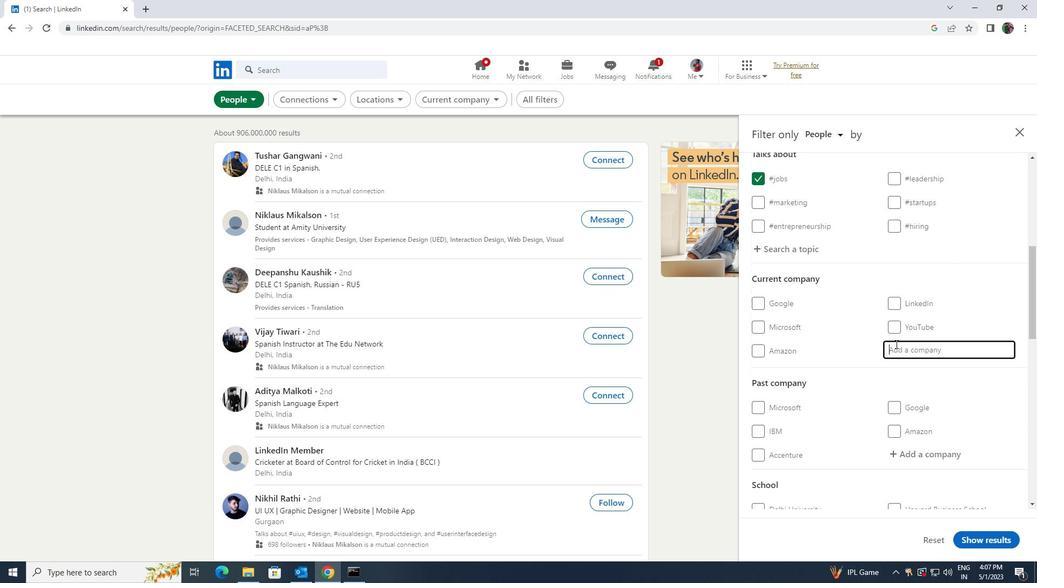 
Action: Key pressed <Key.shift>
Screenshot: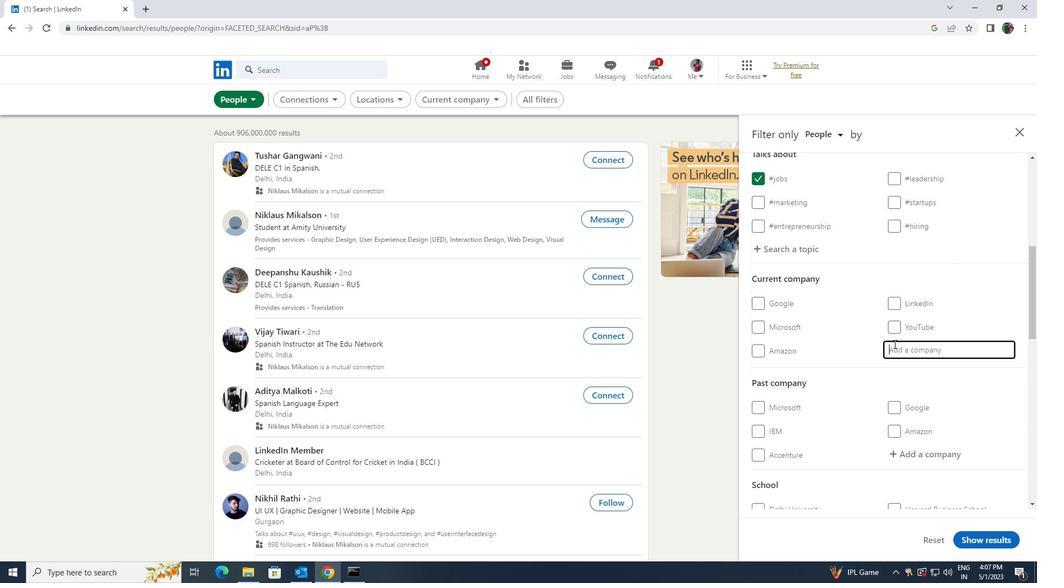 
Action: Mouse moved to (889, 340)
Screenshot: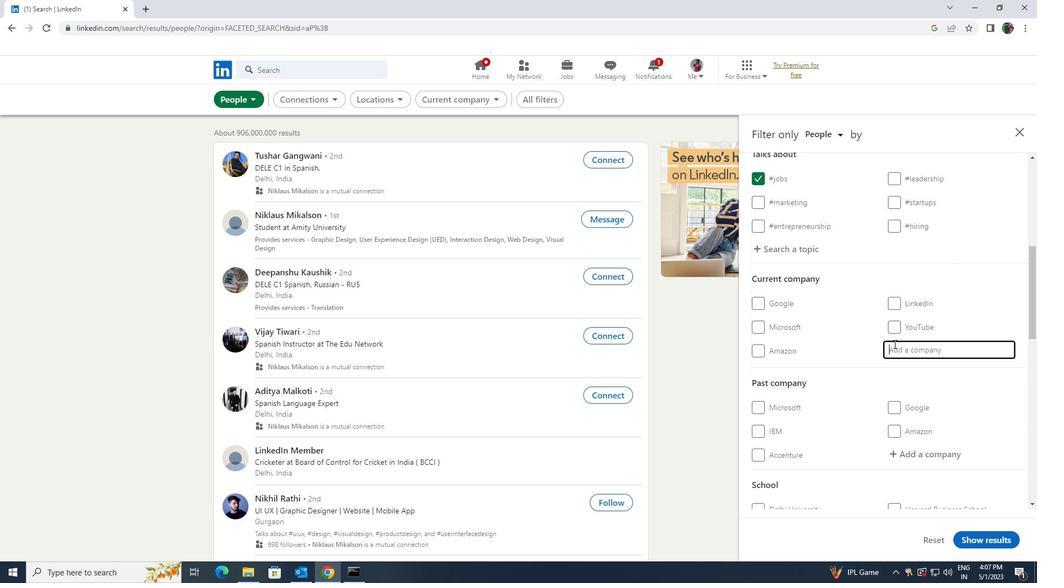 
Action: Key pressed <Key.shift><Key.shift><Key.shift><Key.shift><Key.shift>ANAND
Screenshot: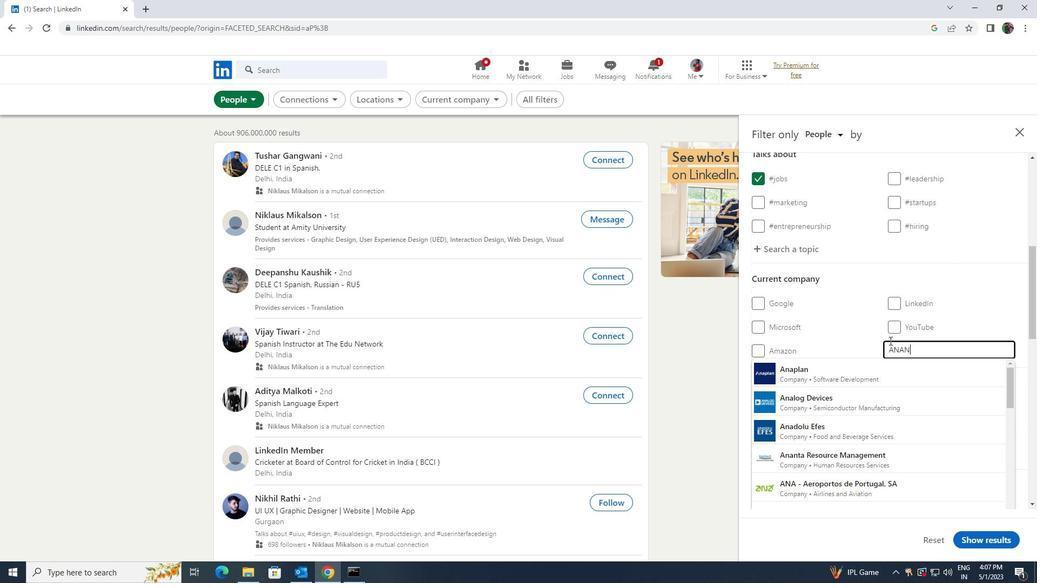 
Action: Mouse moved to (875, 368)
Screenshot: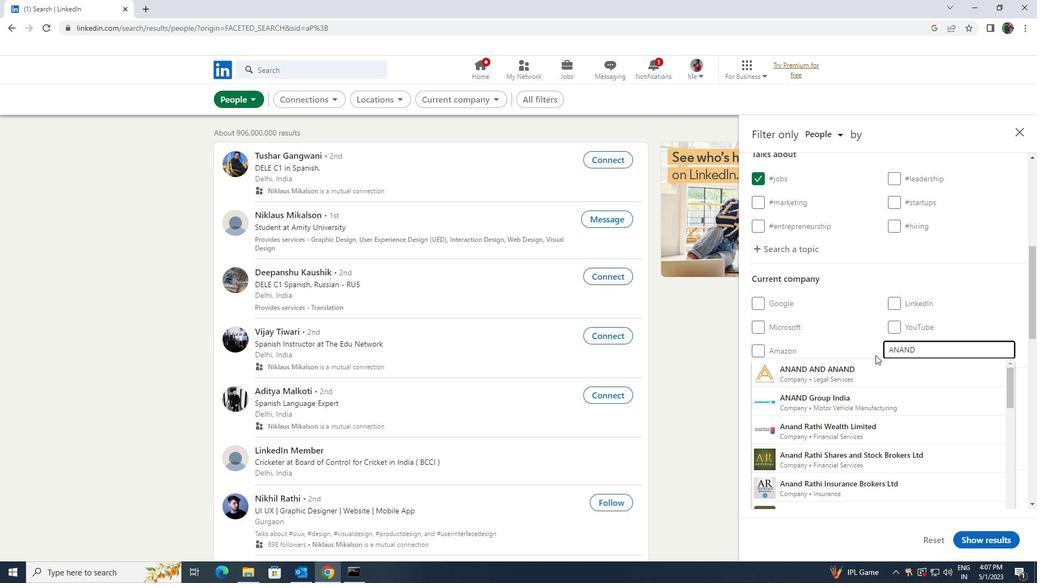 
Action: Mouse pressed left at (875, 368)
Screenshot: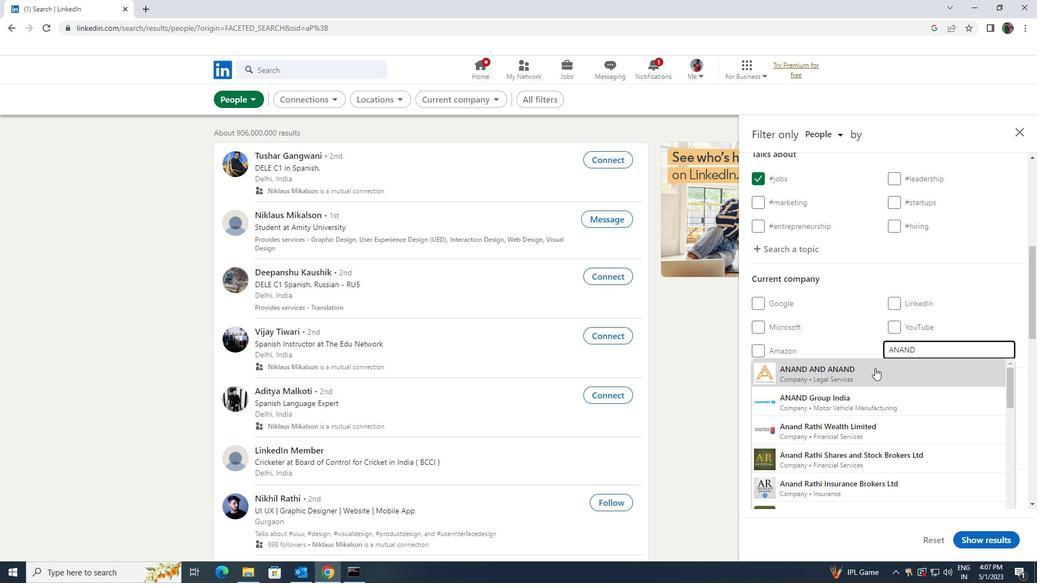
Action: Mouse scrolled (875, 367) with delta (0, 0)
Screenshot: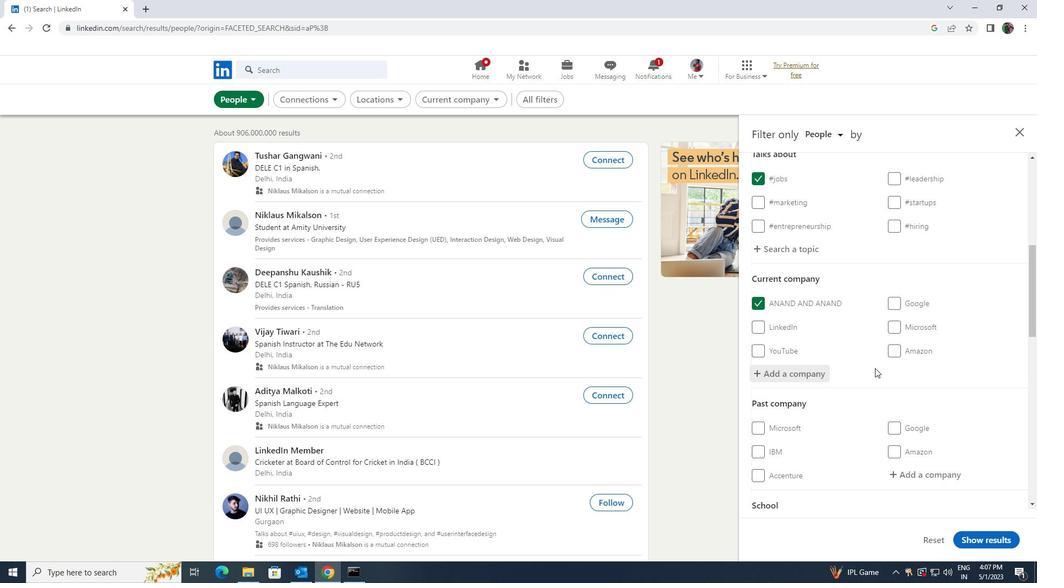 
Action: Mouse scrolled (875, 367) with delta (0, 0)
Screenshot: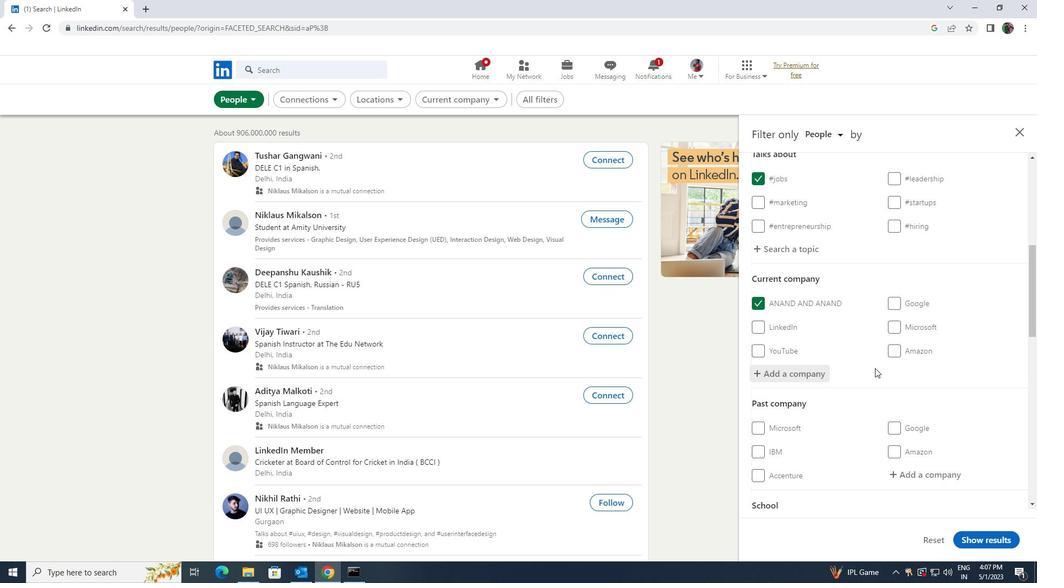 
Action: Mouse scrolled (875, 367) with delta (0, 0)
Screenshot: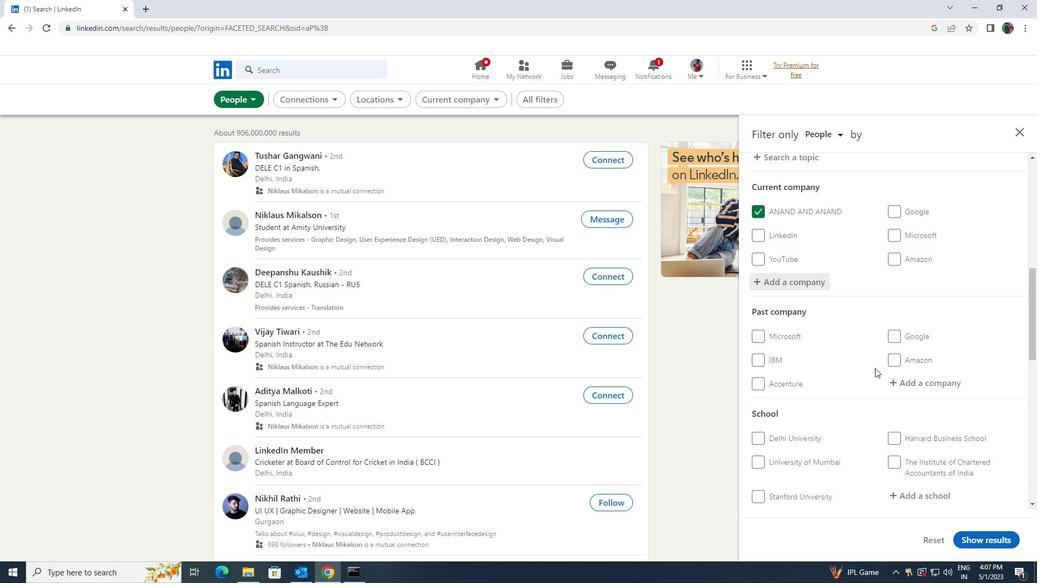 
Action: Mouse scrolled (875, 367) with delta (0, 0)
Screenshot: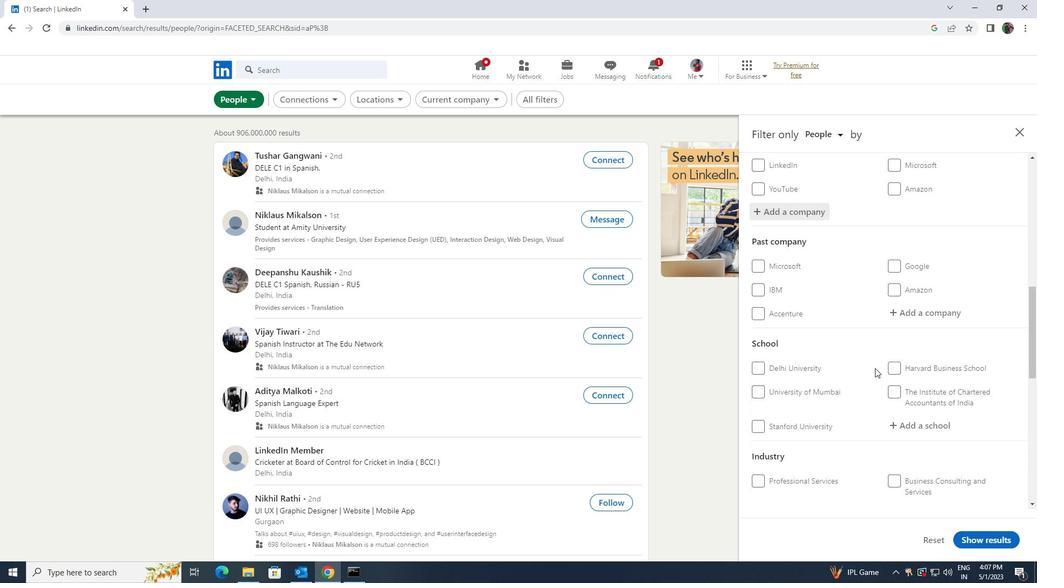 
Action: Mouse moved to (897, 370)
Screenshot: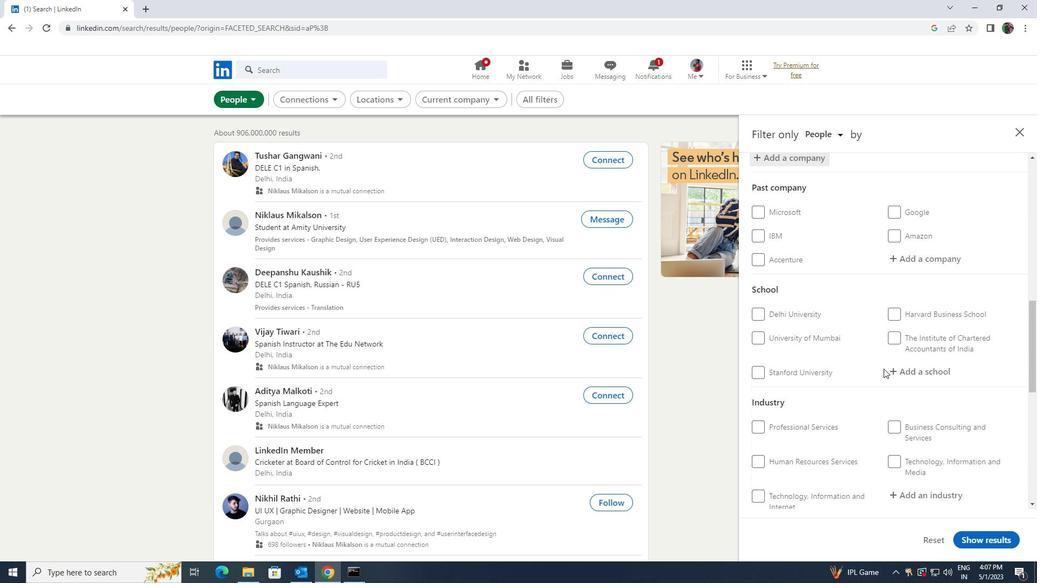 
Action: Mouse pressed left at (897, 370)
Screenshot: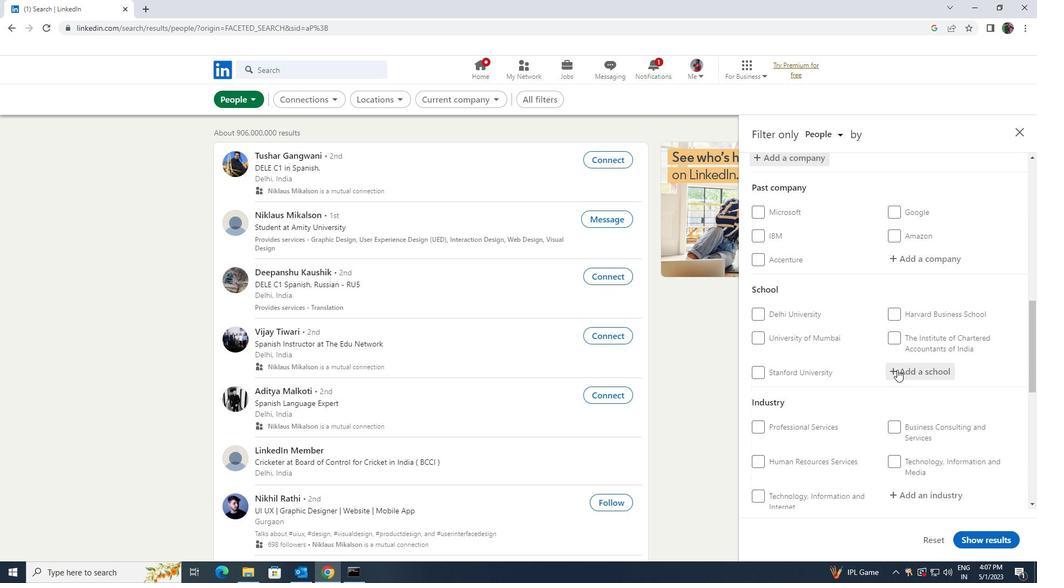 
Action: Key pressed <Key.shift><Key.shift><Key.shift><Key.shift><Key.shift><Key.shift><Key.shift><Key.shift><Key.shift><Key.shift><Key.shift><Key.shift>DAVAN
Screenshot: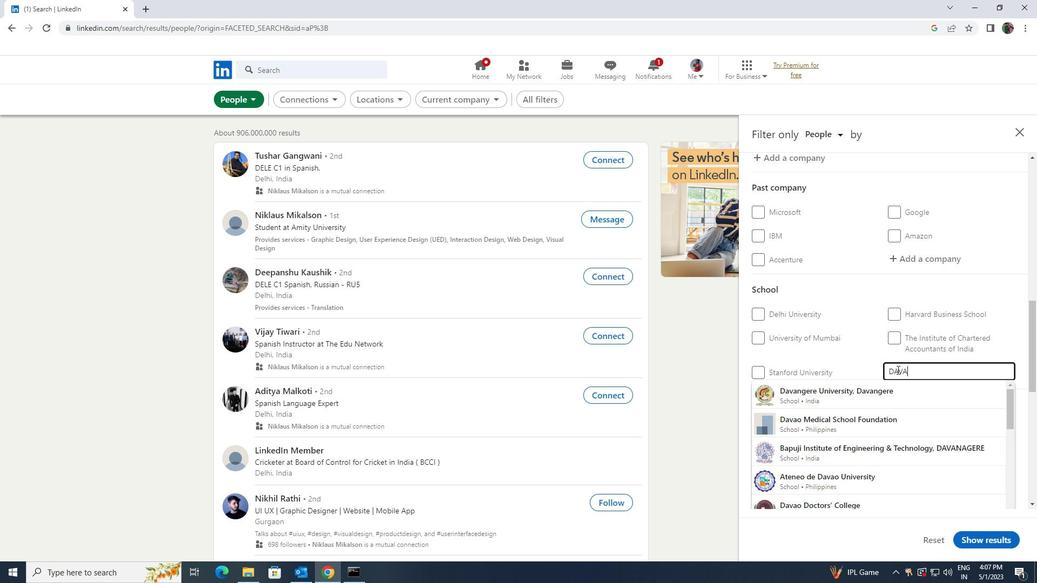 
Action: Mouse moved to (896, 384)
Screenshot: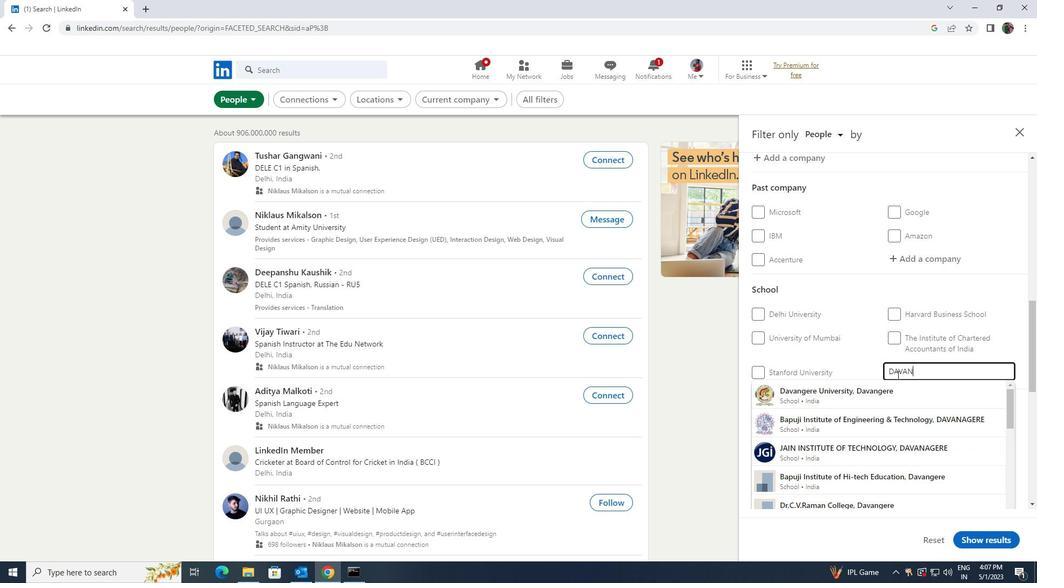 
Action: Mouse pressed left at (896, 384)
Screenshot: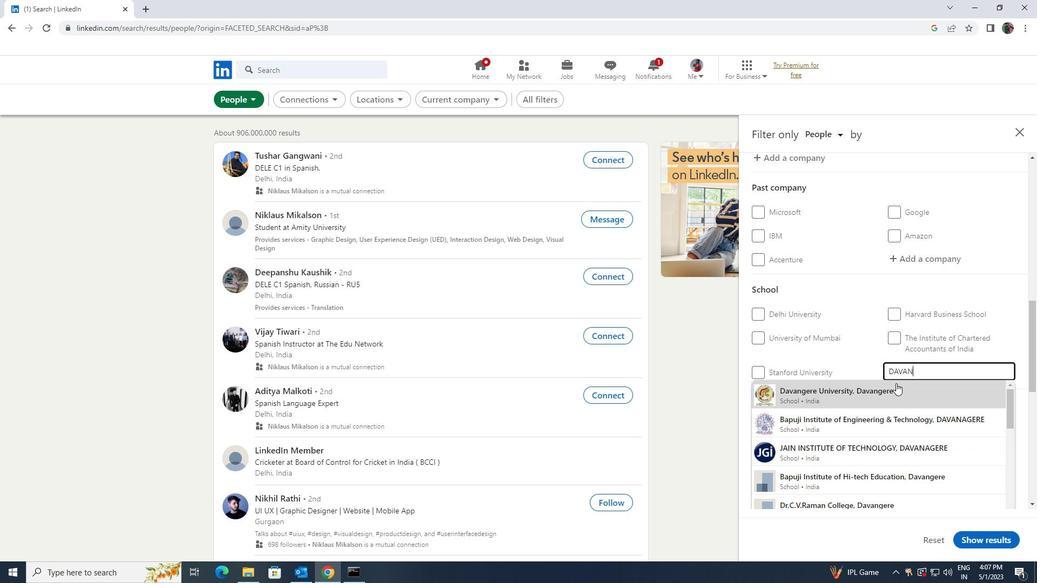 
Action: Mouse scrolled (896, 384) with delta (0, 0)
Screenshot: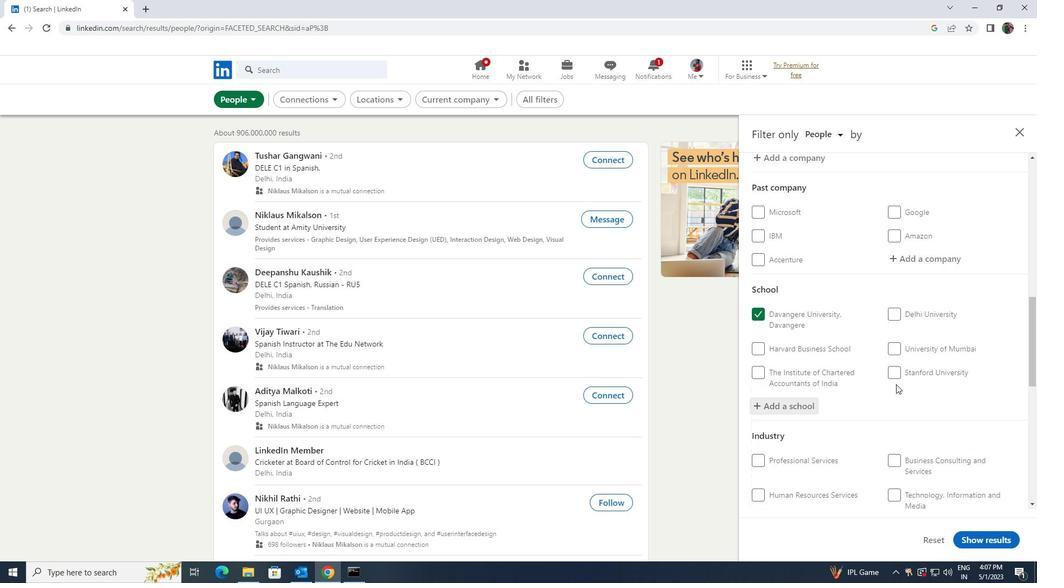 
Action: Mouse scrolled (896, 384) with delta (0, 0)
Screenshot: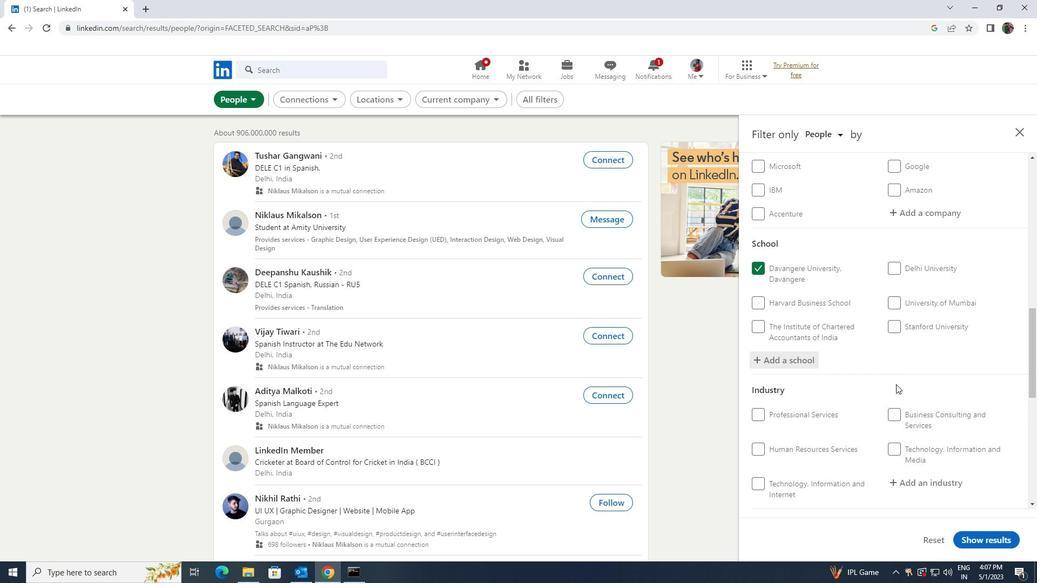 
Action: Mouse moved to (901, 387)
Screenshot: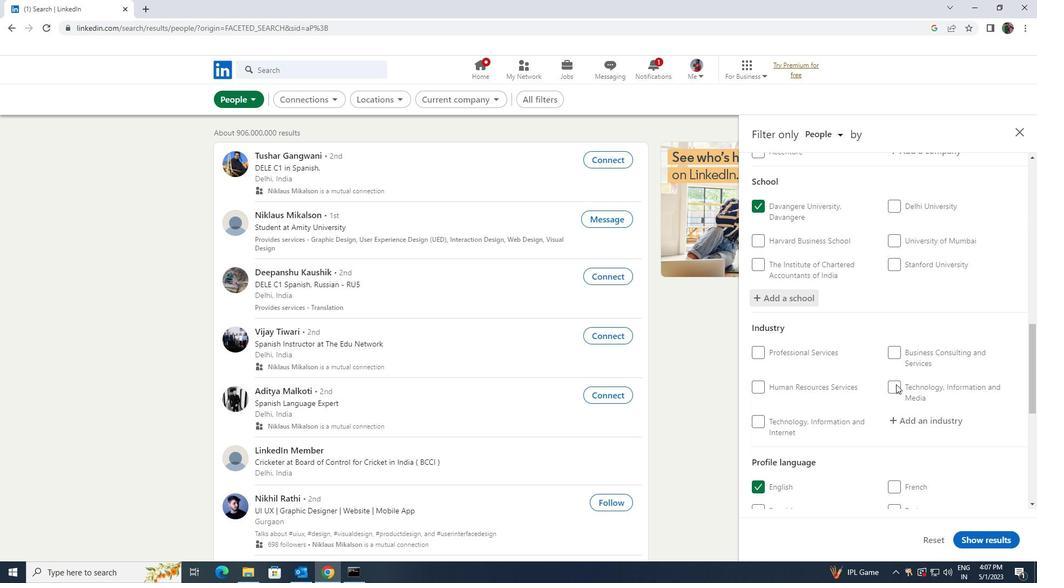 
Action: Mouse scrolled (901, 387) with delta (0, 0)
Screenshot: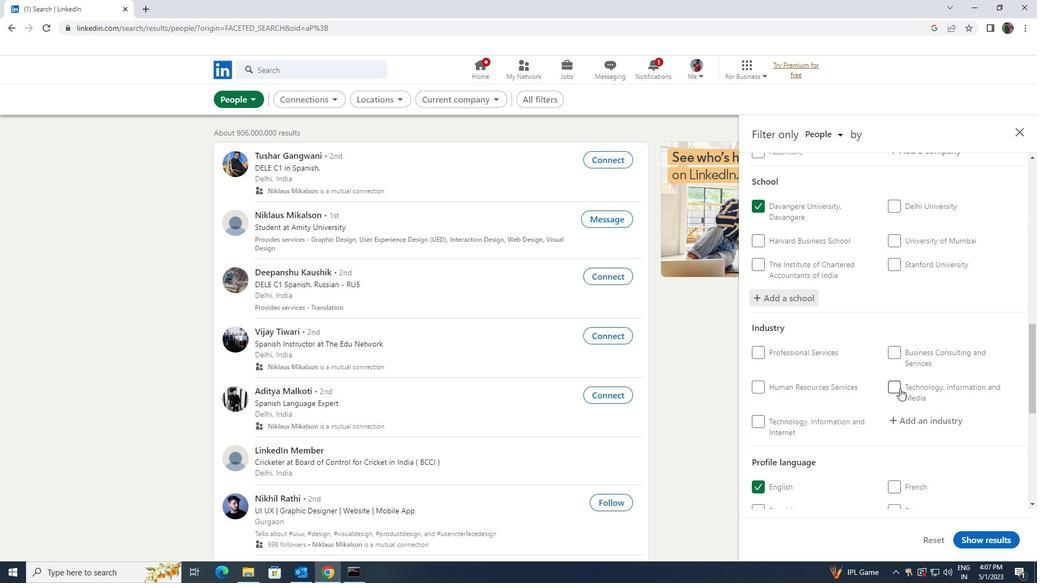 
Action: Mouse scrolled (901, 387) with delta (0, 0)
Screenshot: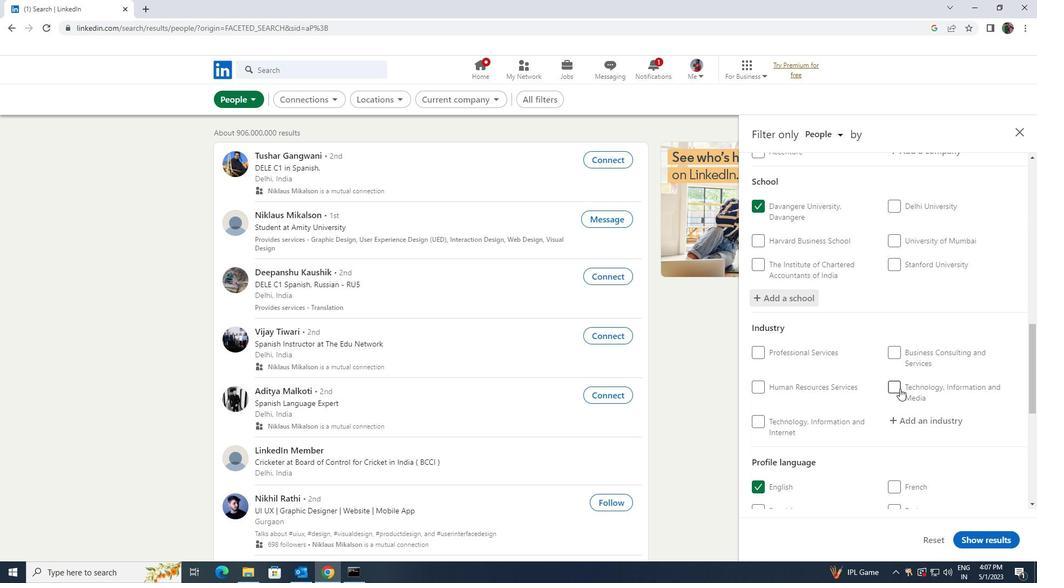 
Action: Mouse moved to (901, 313)
Screenshot: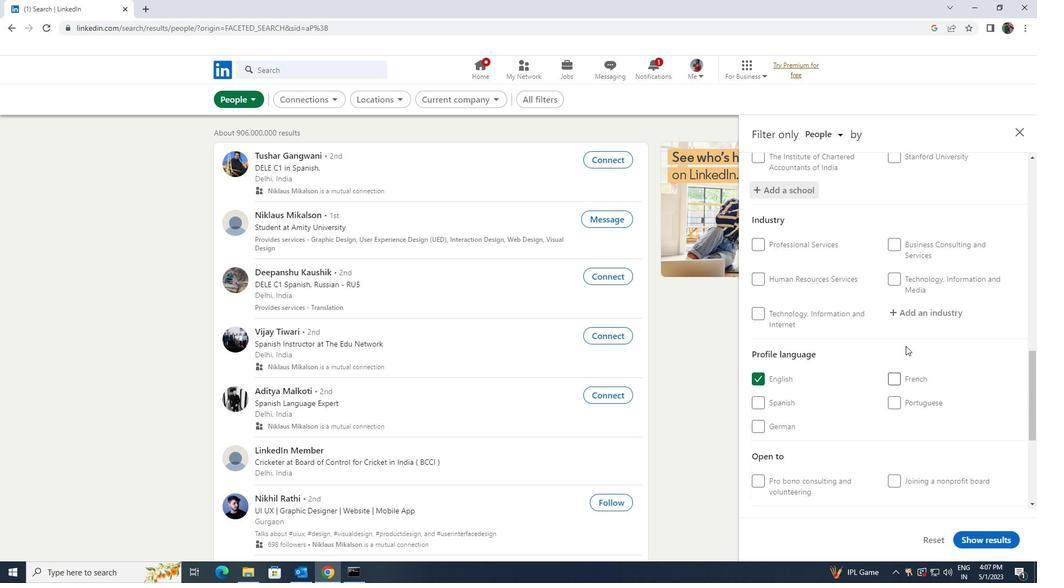 
Action: Mouse pressed left at (901, 313)
Screenshot: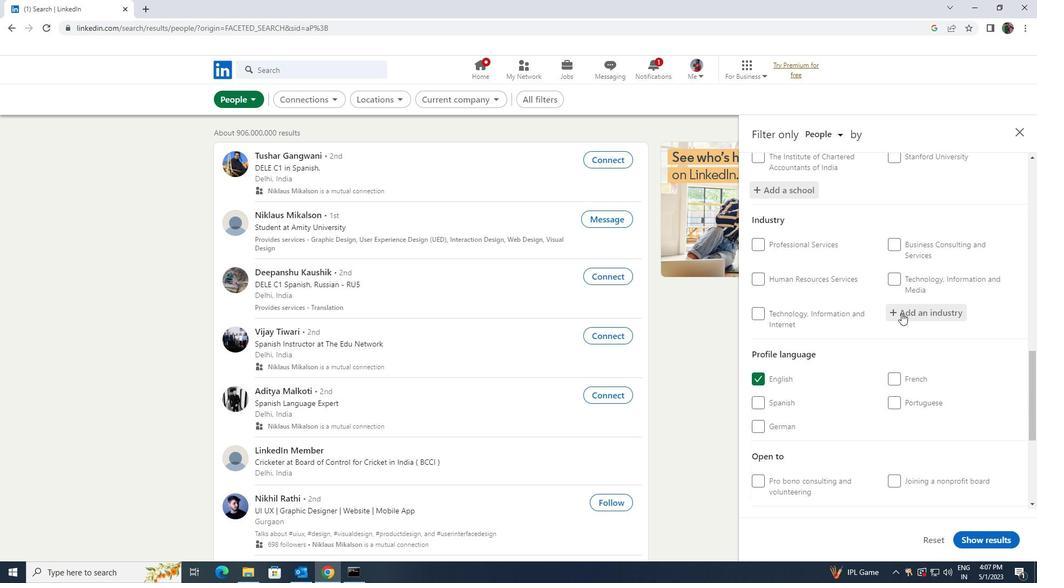 
Action: Key pressed <Key.shift>COLLECATION<Key.space>AGENCE
Screenshot: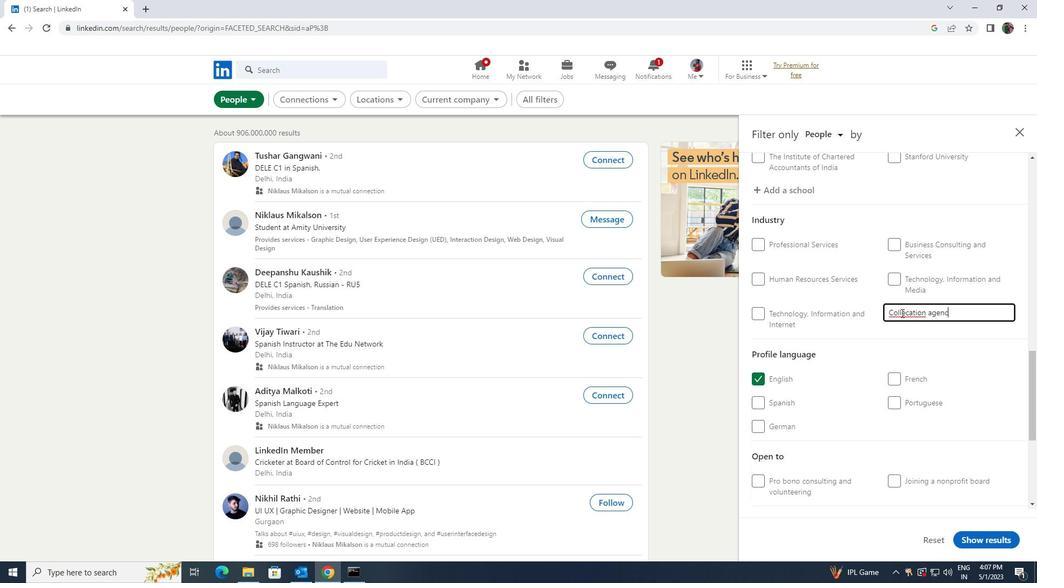 
Action: Mouse moved to (927, 372)
Screenshot: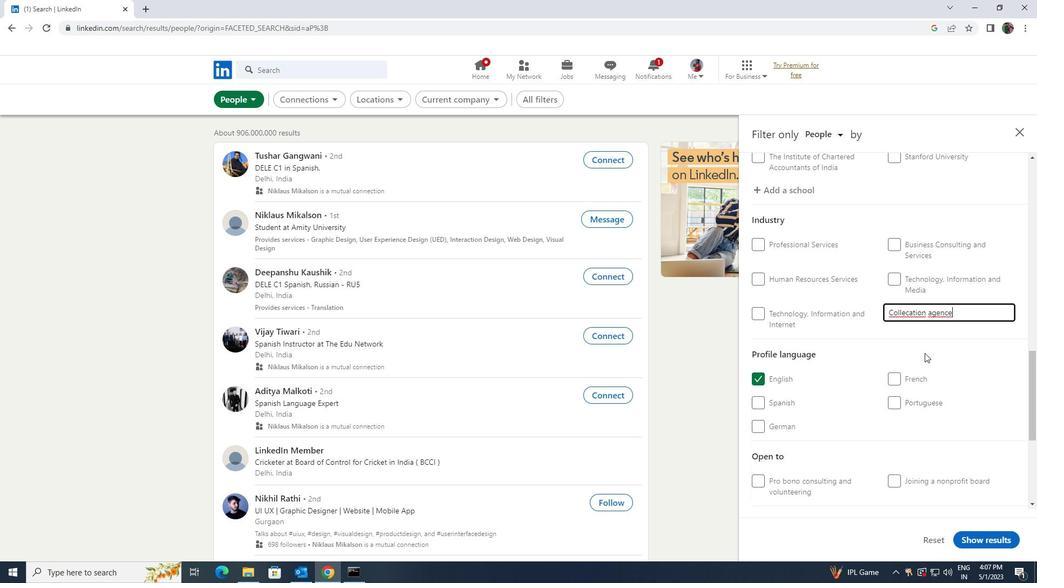 
Action: Mouse scrolled (927, 371) with delta (0, 0)
Screenshot: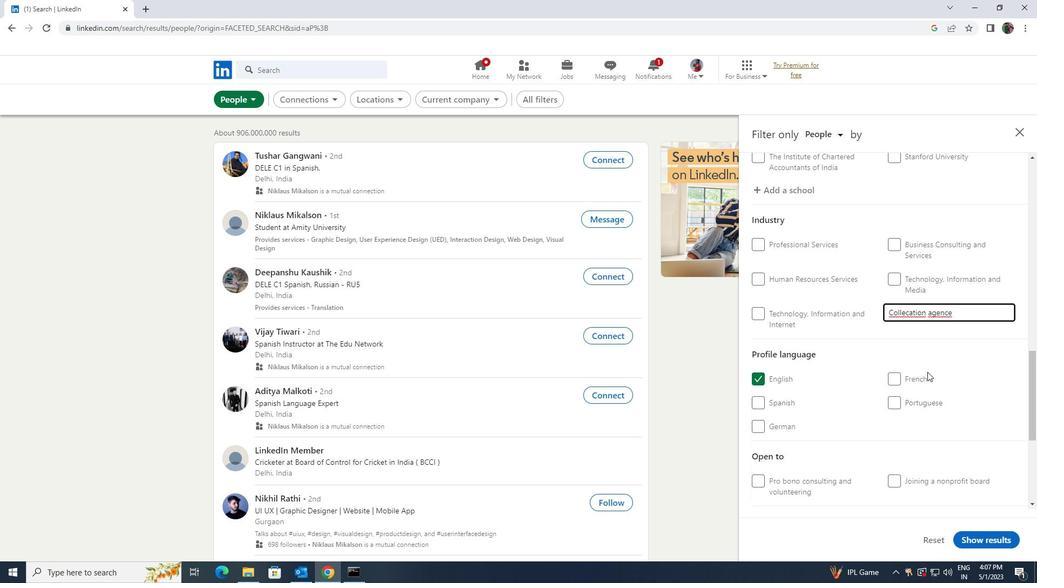 
Action: Mouse scrolled (927, 371) with delta (0, 0)
Screenshot: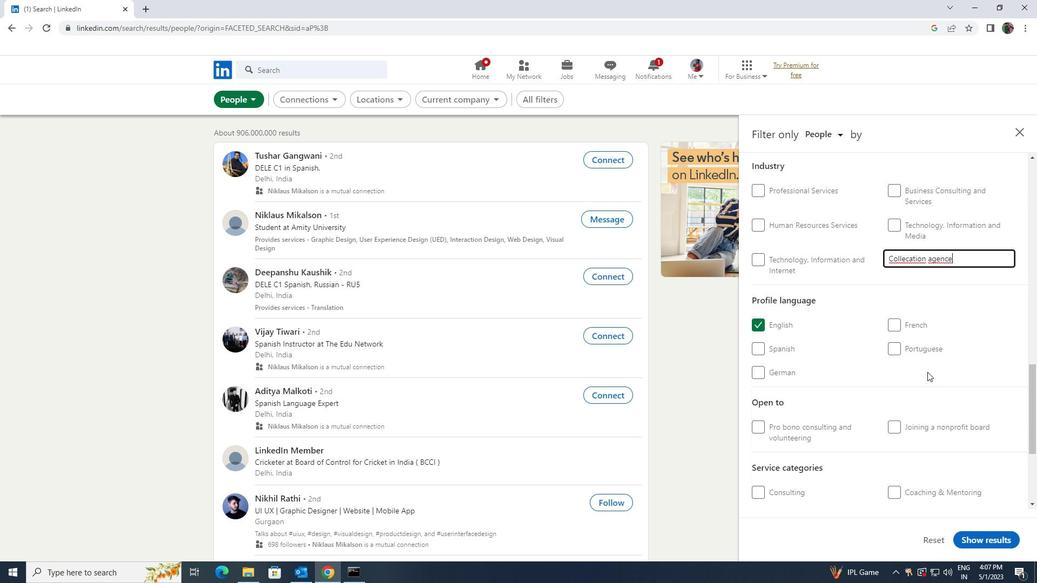 
Action: Mouse scrolled (927, 371) with delta (0, 0)
Screenshot: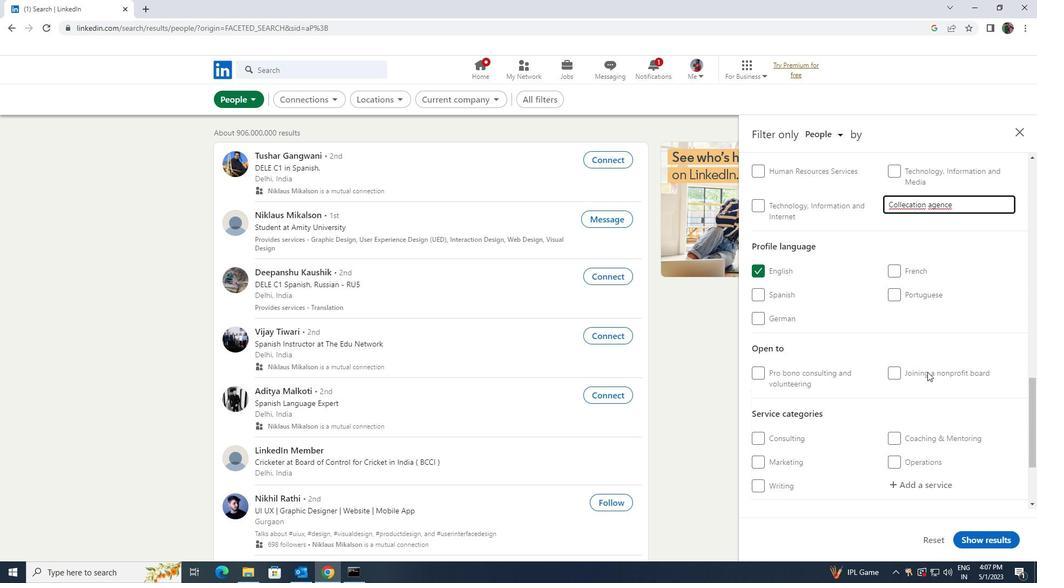 
Action: Mouse scrolled (927, 371) with delta (0, 0)
Screenshot: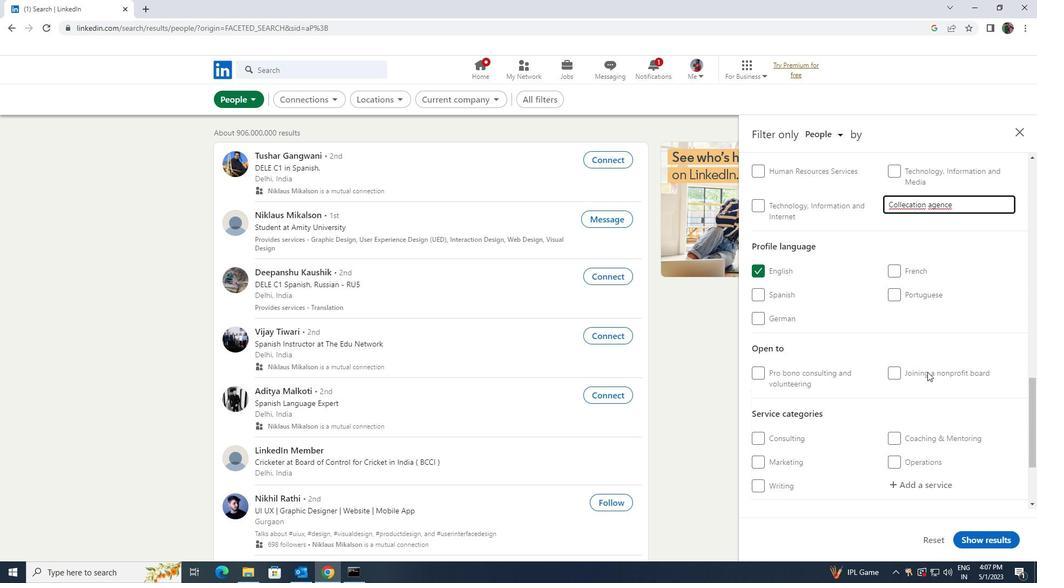 
Action: Mouse pressed left at (927, 372)
Screenshot: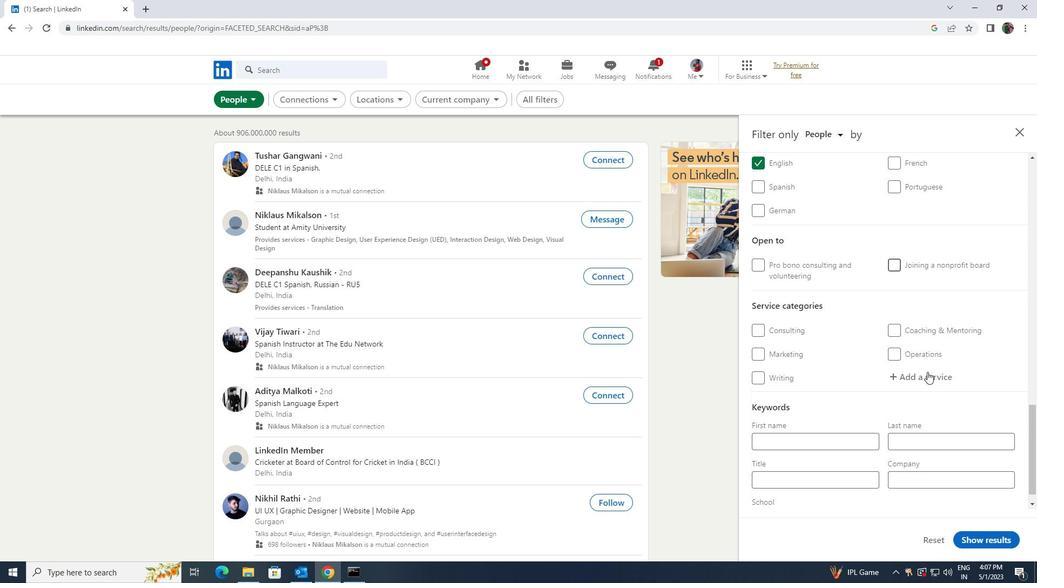 
Action: Key pressed <Key.shift><Key.shift><Key.shift><Key.shift><Key.shift>COPYWRITING
Screenshot: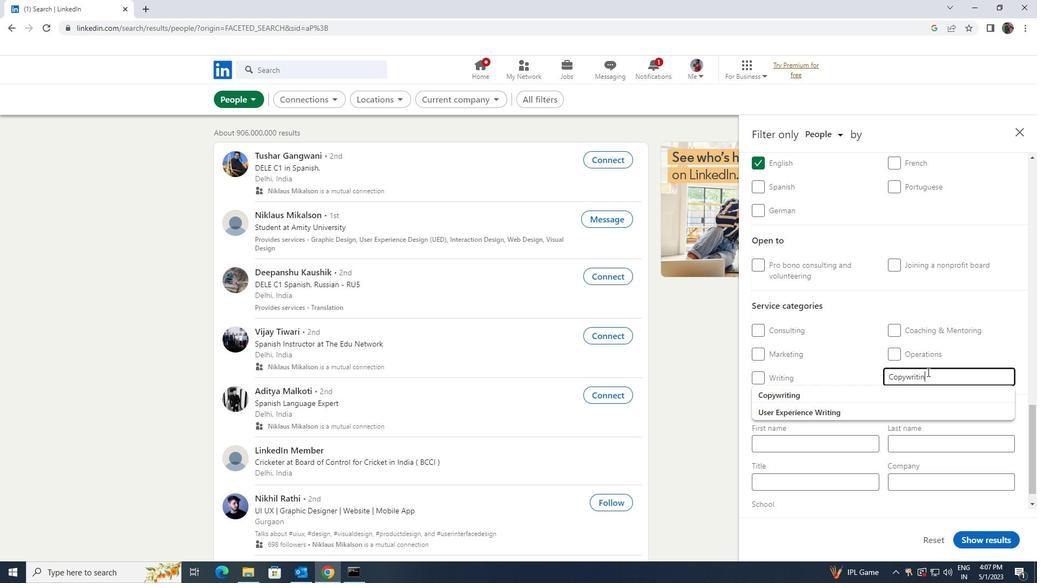 
Action: Mouse moved to (907, 387)
Screenshot: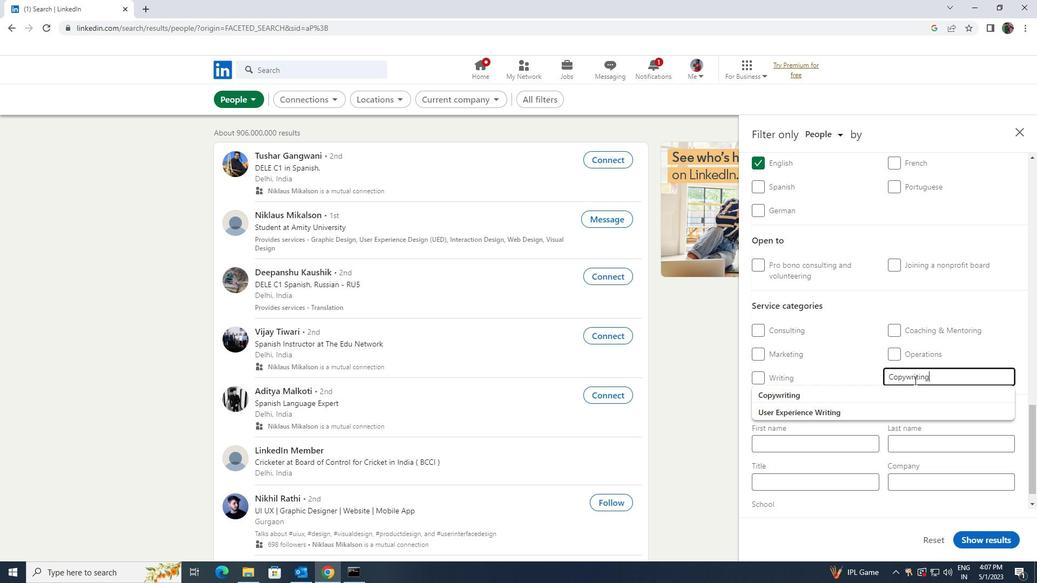 
Action: Mouse pressed left at (907, 387)
Screenshot: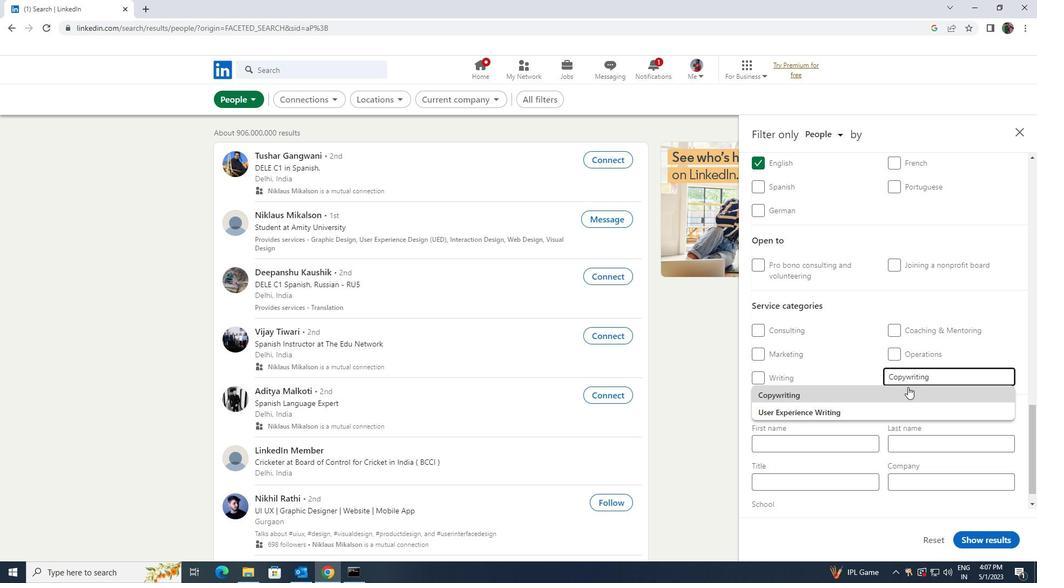 
Action: Mouse scrolled (907, 386) with delta (0, 0)
Screenshot: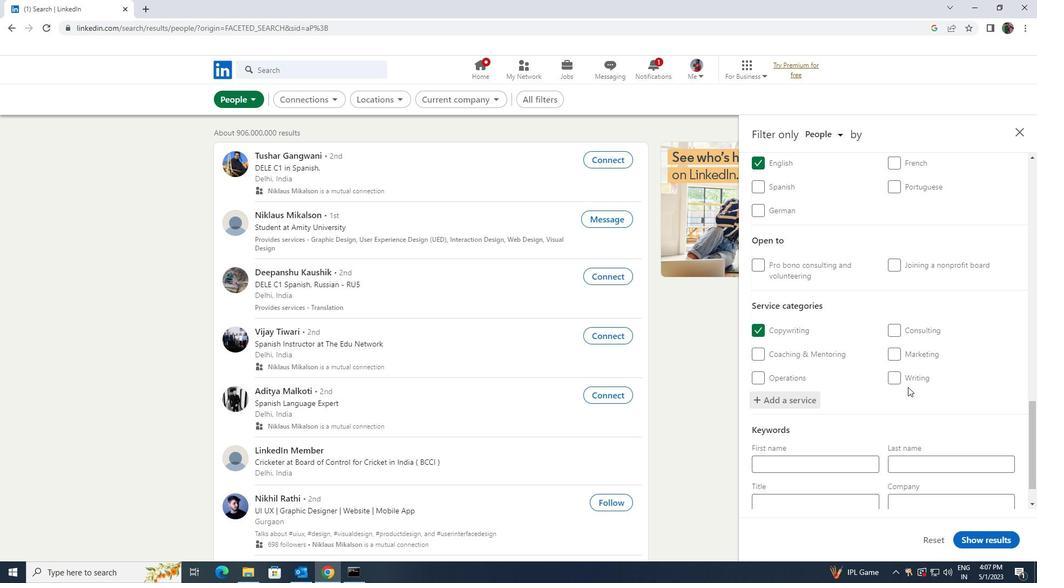 
Action: Mouse scrolled (907, 386) with delta (0, 0)
Screenshot: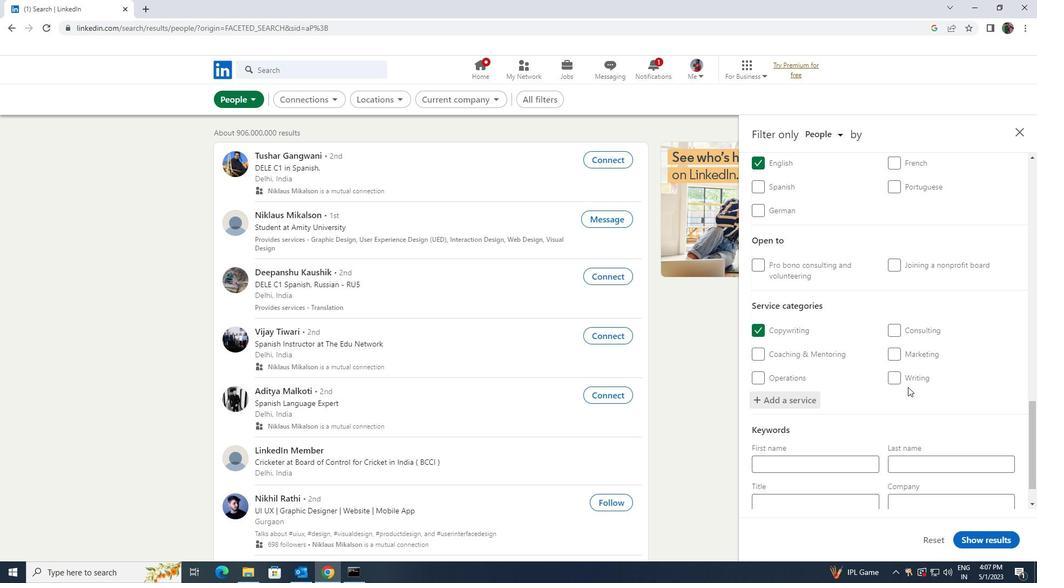 
Action: Mouse scrolled (907, 386) with delta (0, 0)
Screenshot: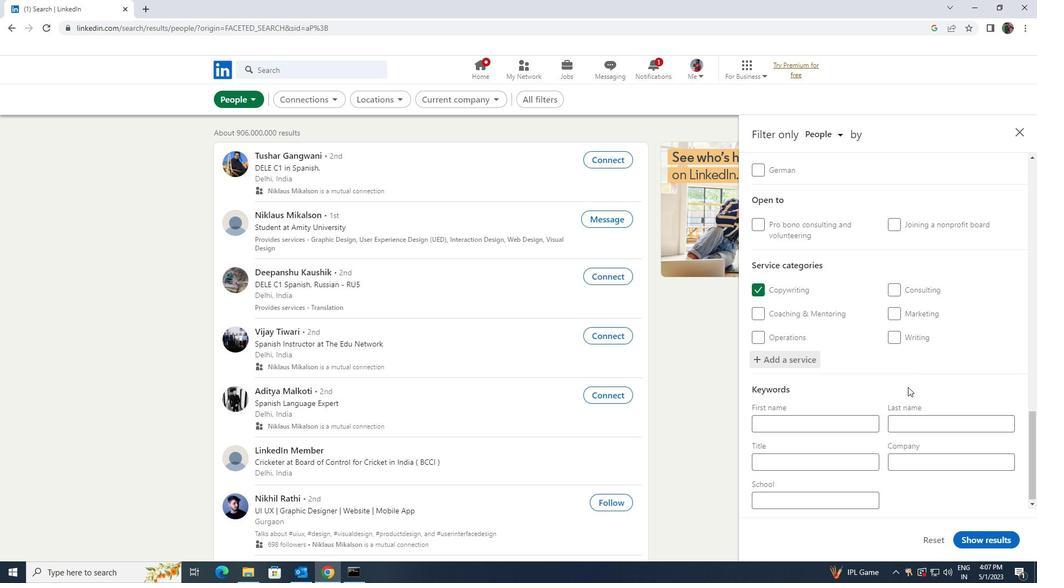 
Action: Mouse scrolled (907, 386) with delta (0, 0)
Screenshot: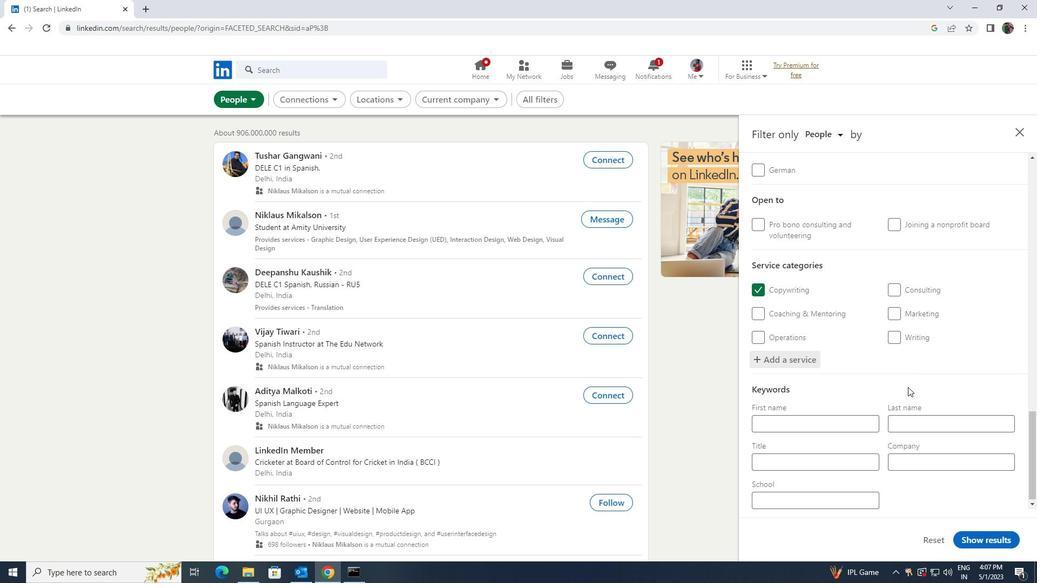 
Action: Mouse moved to (870, 457)
Screenshot: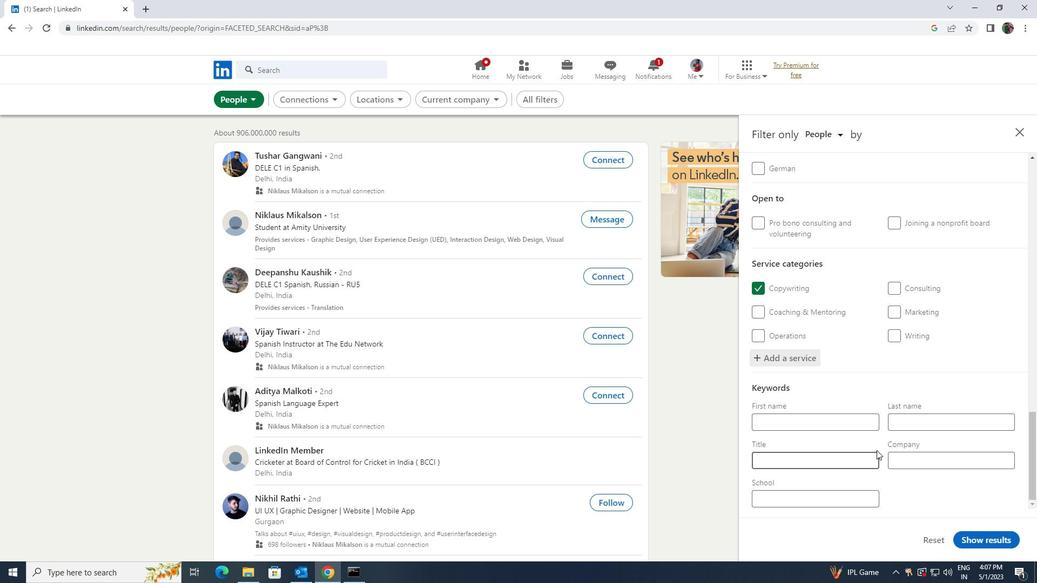 
Action: Mouse pressed left at (870, 457)
Screenshot: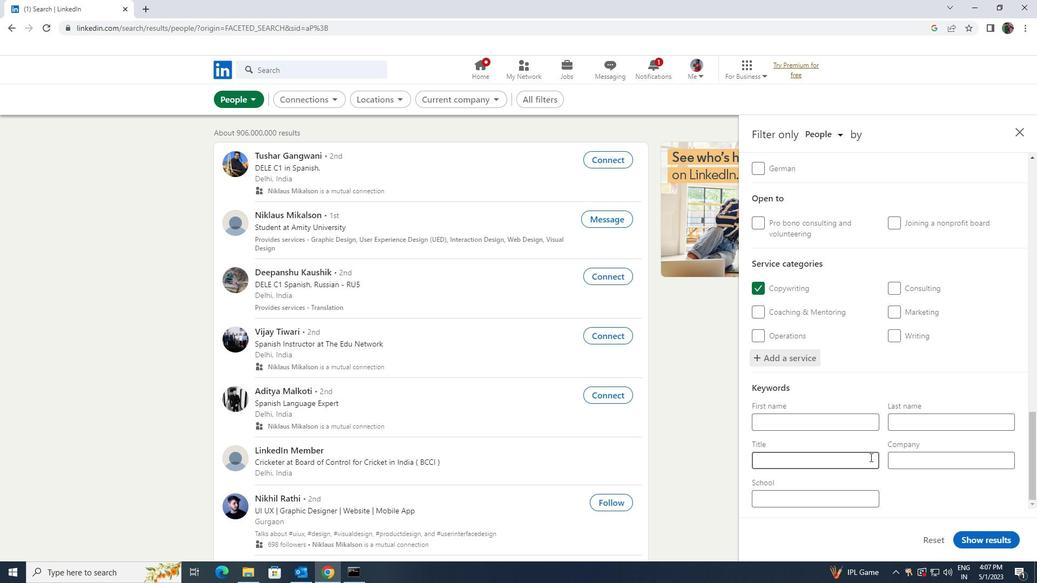 
Action: Key pressed <Key.shift><Key.shift><Key.shift><Key.shift><Key.shift>PERSONAL<Key.space><Key.shift>TRAINER
Screenshot: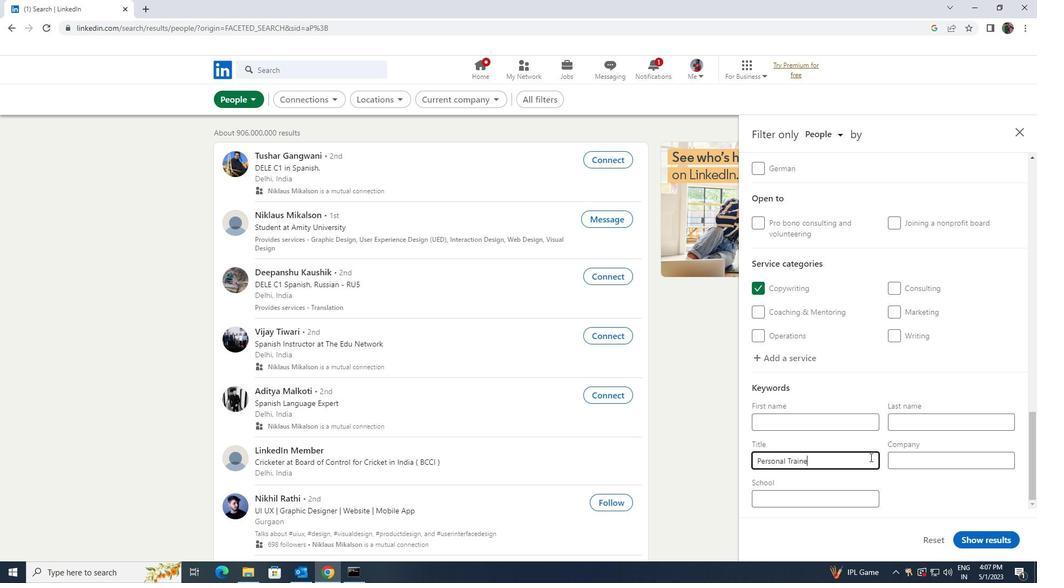 
Action: Mouse moved to (973, 536)
Screenshot: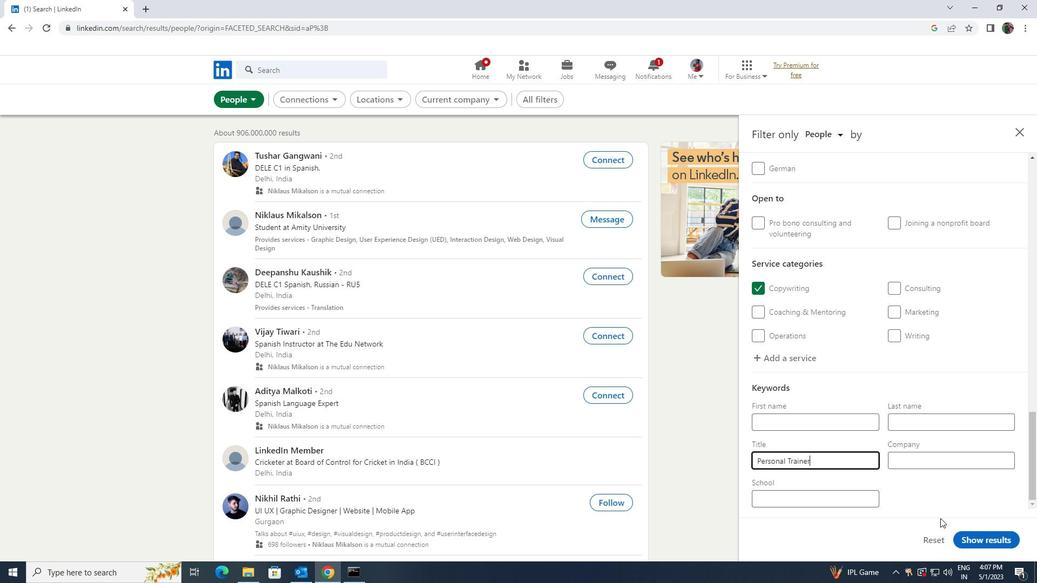 
Action: Mouse pressed left at (973, 536)
Screenshot: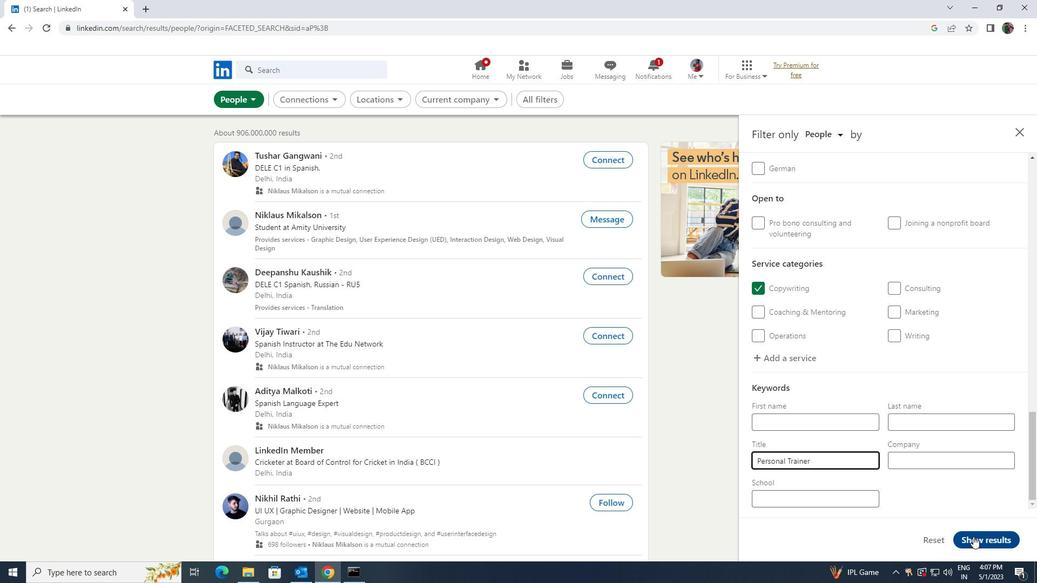 
Action: Mouse pressed left at (973, 536)
Screenshot: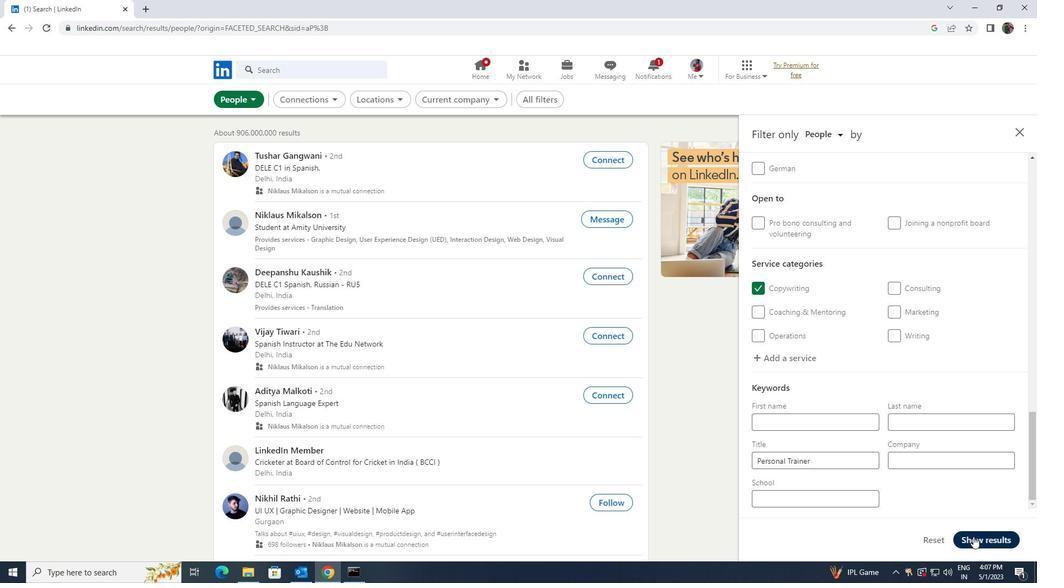 
